 Task: Look for space in Jalesar, India from 1st June, 2023 to 4th June, 2023 for 1 adult in price range Rs.6000 to Rs.16000. Place can be private room with 1  bedroom having 1 bed and 1 bathroom. Property type can be house, flat, guest house. Amenities needed are: wifi. Booking option can be shelf check-in. Required host language is English.
Action: Mouse moved to (408, 105)
Screenshot: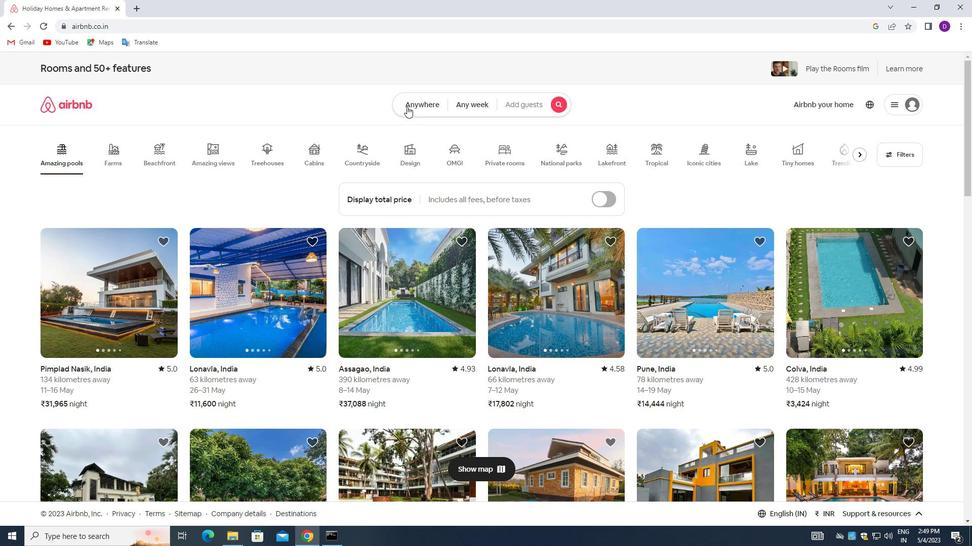 
Action: Mouse pressed left at (408, 105)
Screenshot: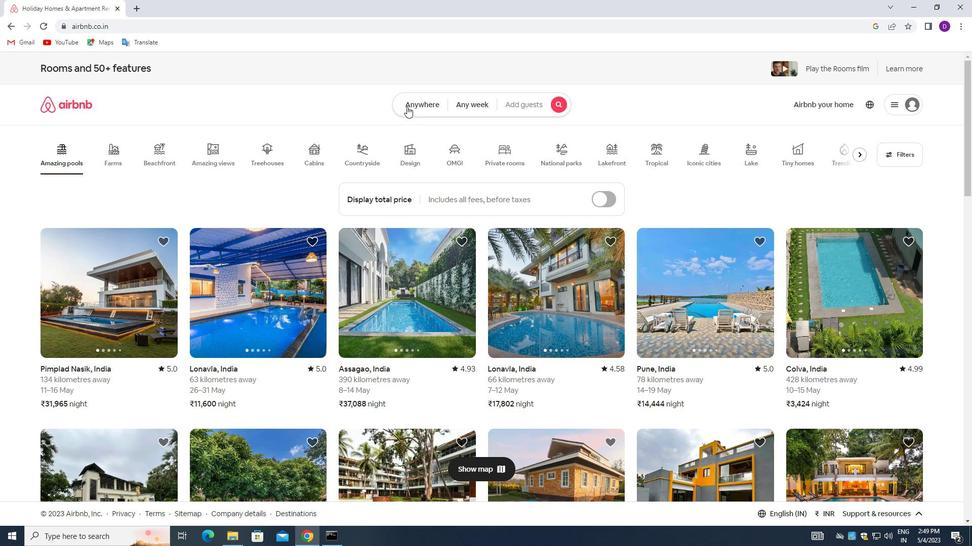 
Action: Mouse moved to (360, 147)
Screenshot: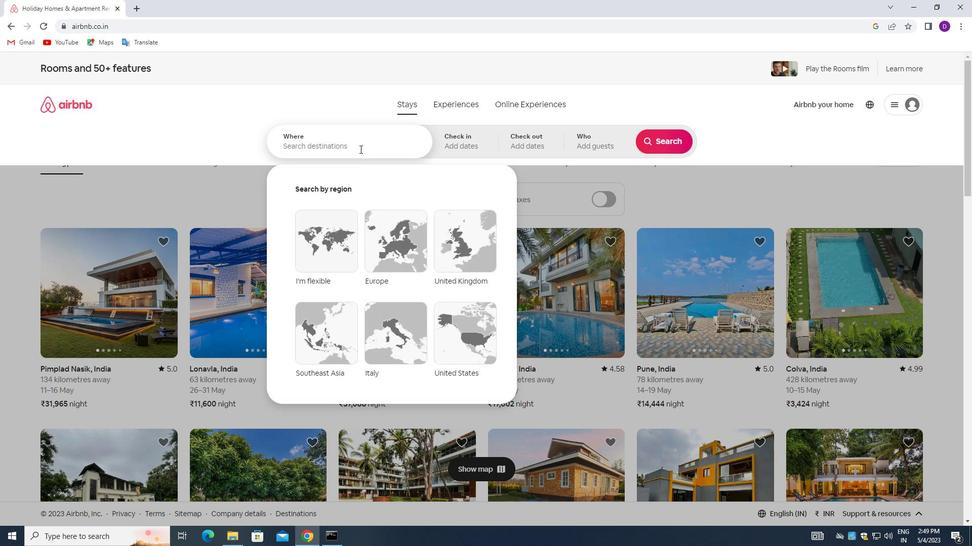 
Action: Mouse pressed left at (360, 147)
Screenshot: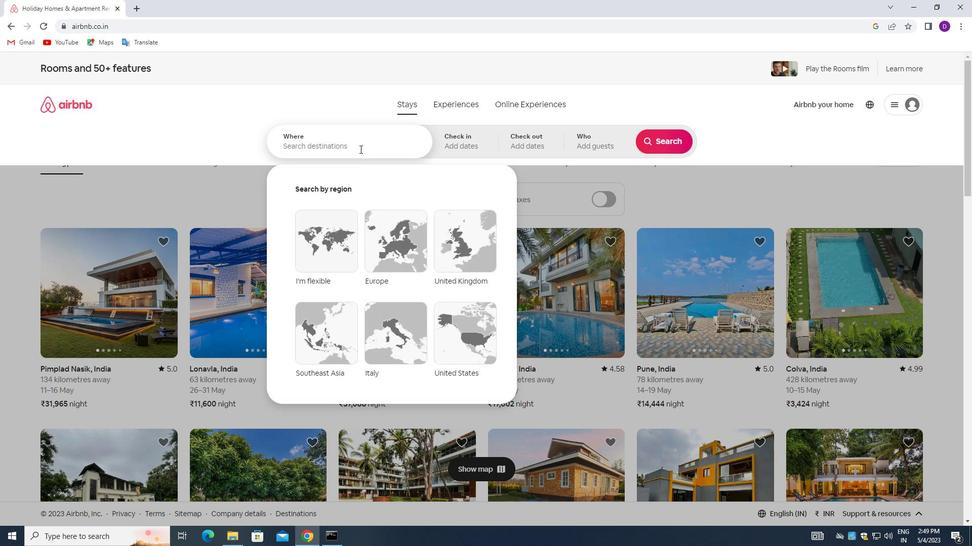 
Action: Mouse moved to (209, 142)
Screenshot: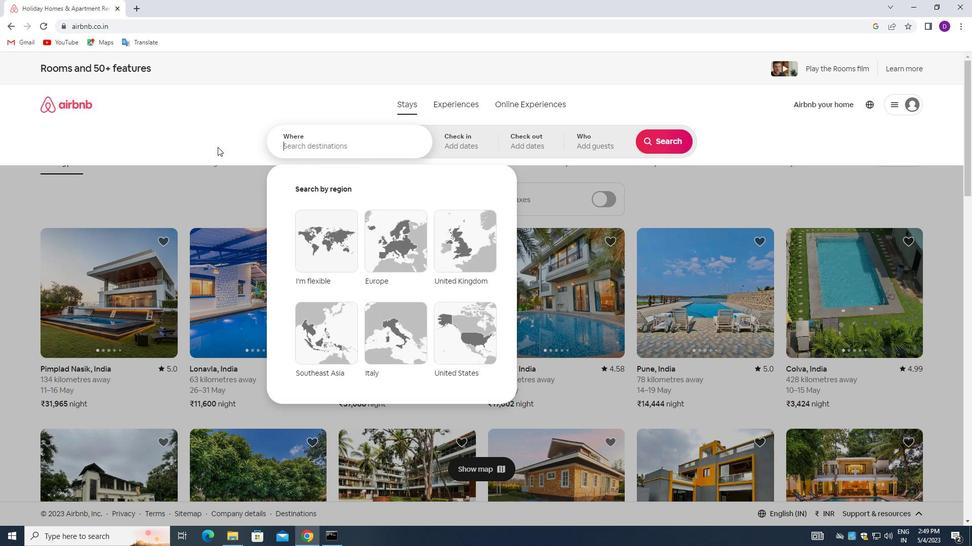 
Action: Key pressed <Key.shift>JALESAR,<Key.space><Key.shift>INDIA<Key.enter>
Screenshot: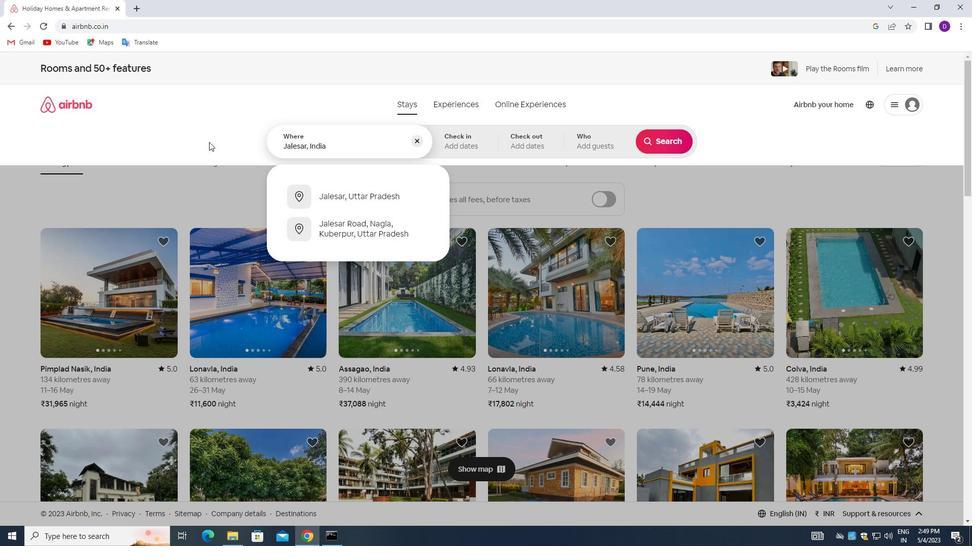 
Action: Mouse moved to (600, 268)
Screenshot: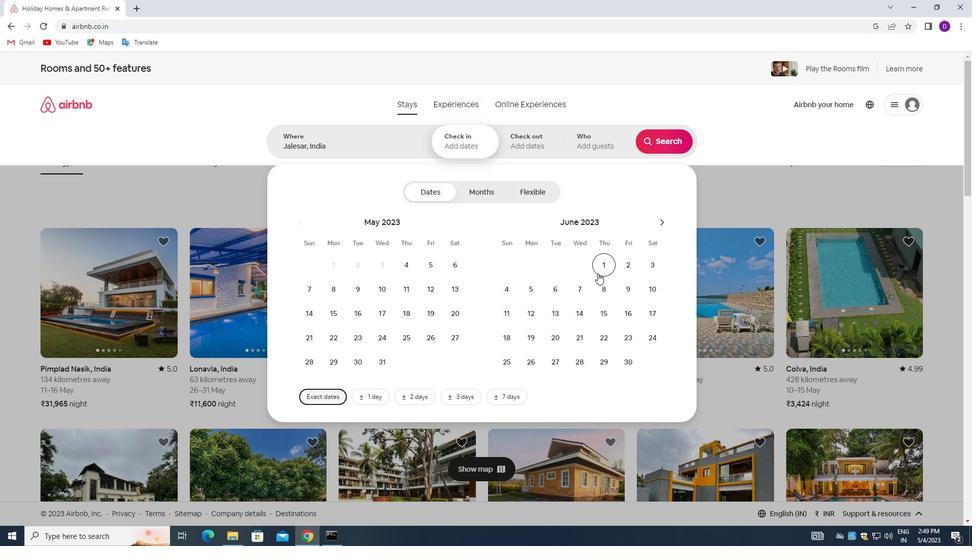 
Action: Mouse pressed left at (600, 268)
Screenshot: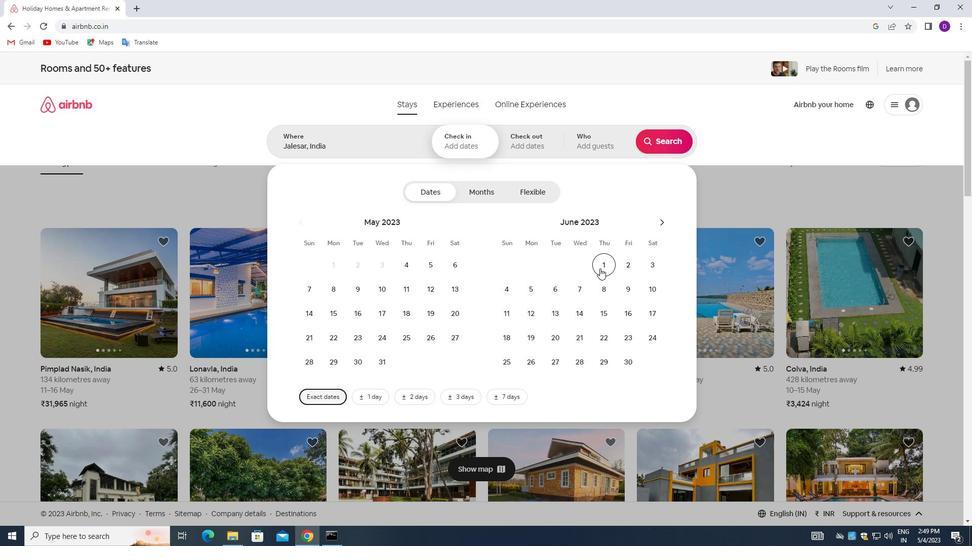 
Action: Mouse moved to (512, 287)
Screenshot: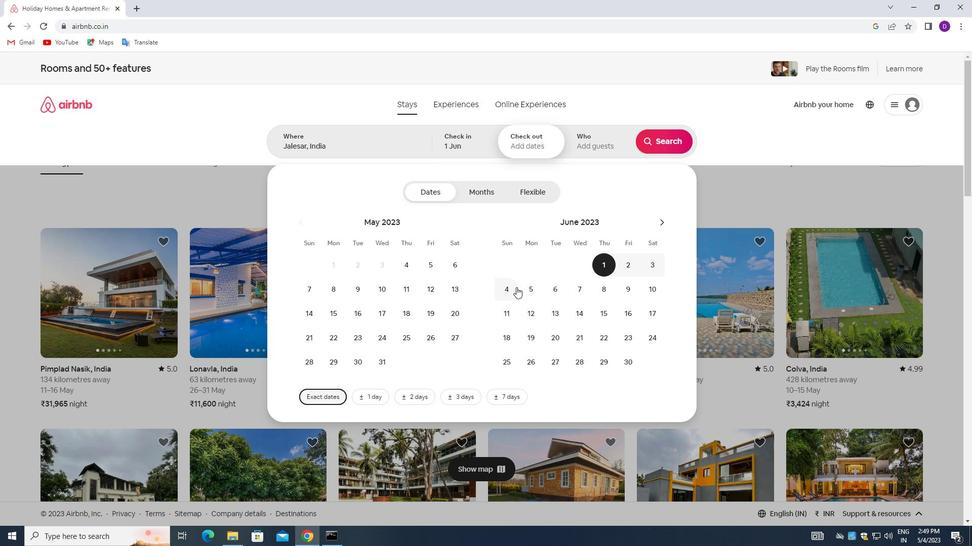 
Action: Mouse pressed left at (512, 287)
Screenshot: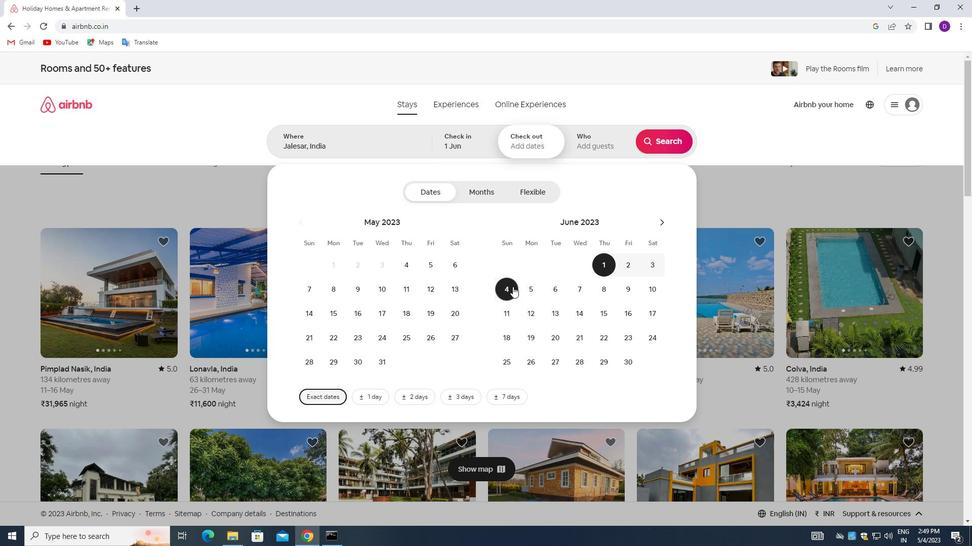 
Action: Mouse moved to (587, 136)
Screenshot: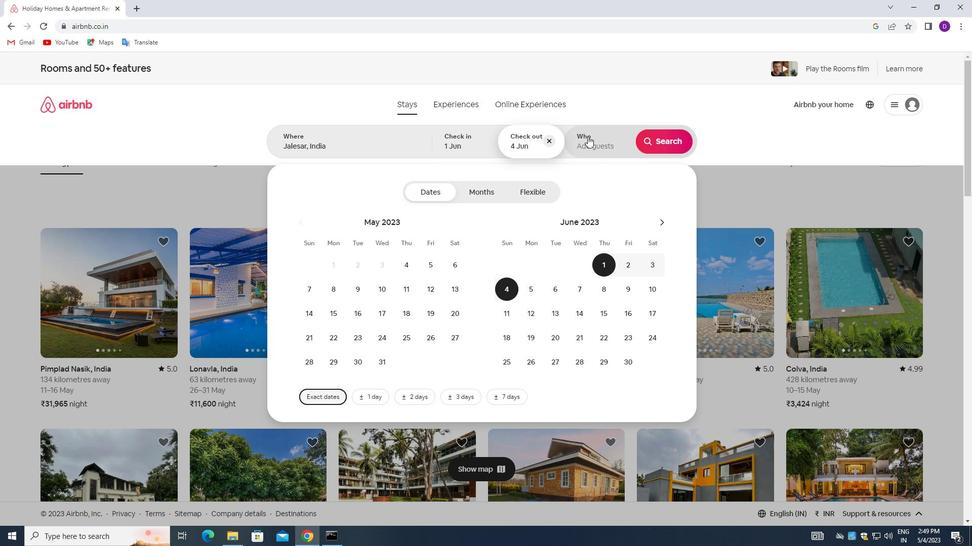 
Action: Mouse pressed left at (587, 136)
Screenshot: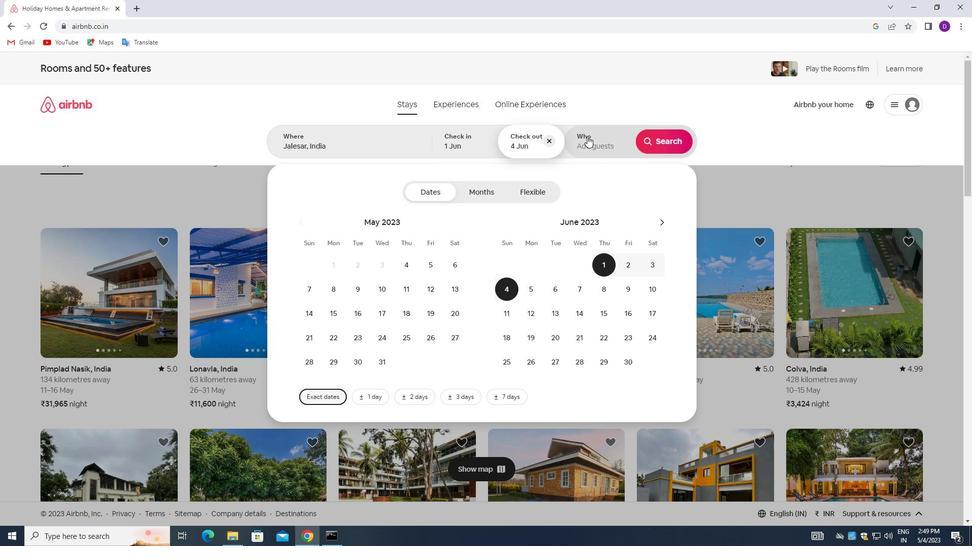 
Action: Mouse moved to (662, 191)
Screenshot: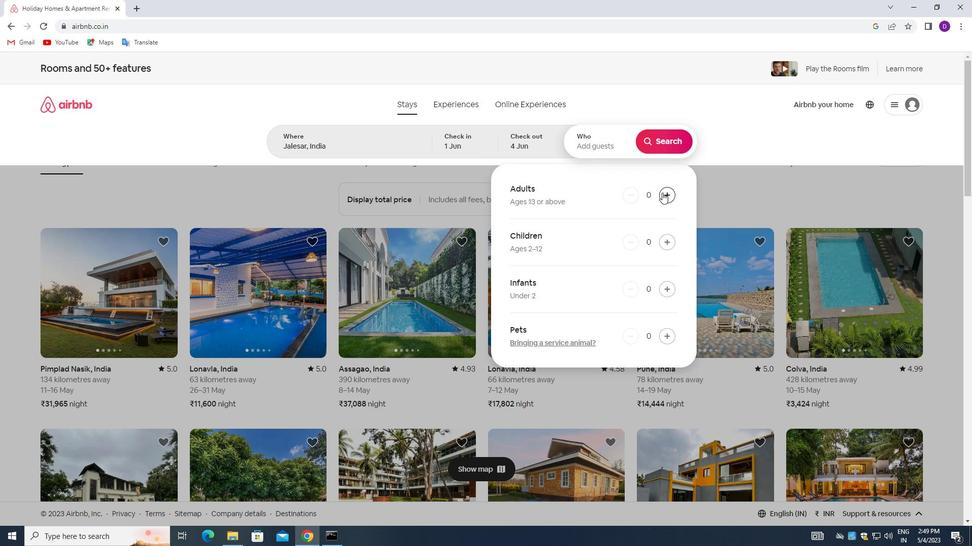 
Action: Mouse pressed left at (662, 191)
Screenshot: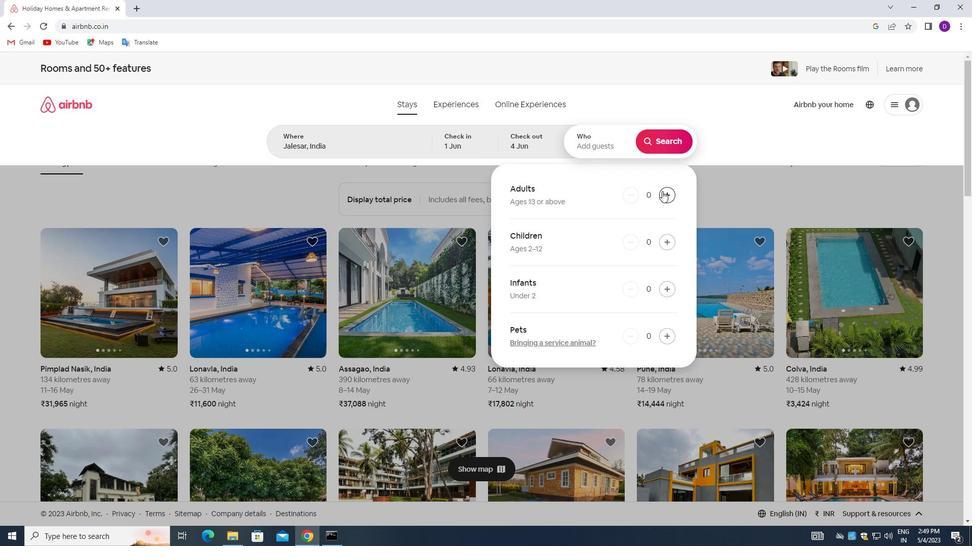 
Action: Mouse moved to (664, 146)
Screenshot: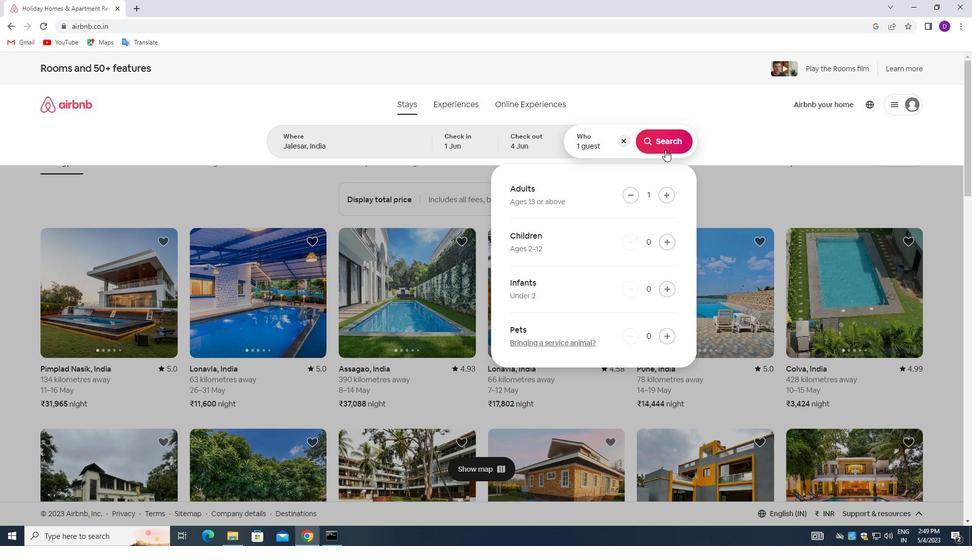 
Action: Mouse pressed left at (664, 146)
Screenshot: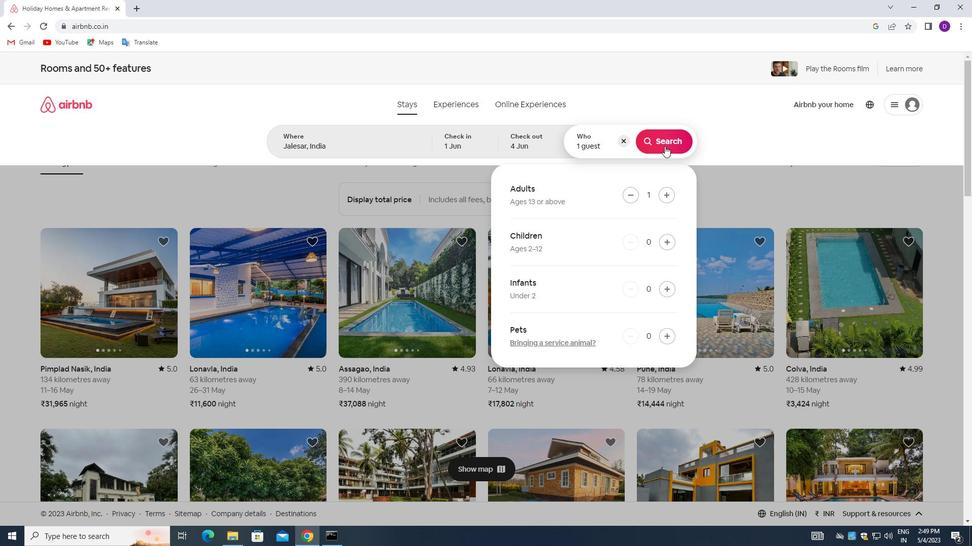 
Action: Mouse moved to (910, 109)
Screenshot: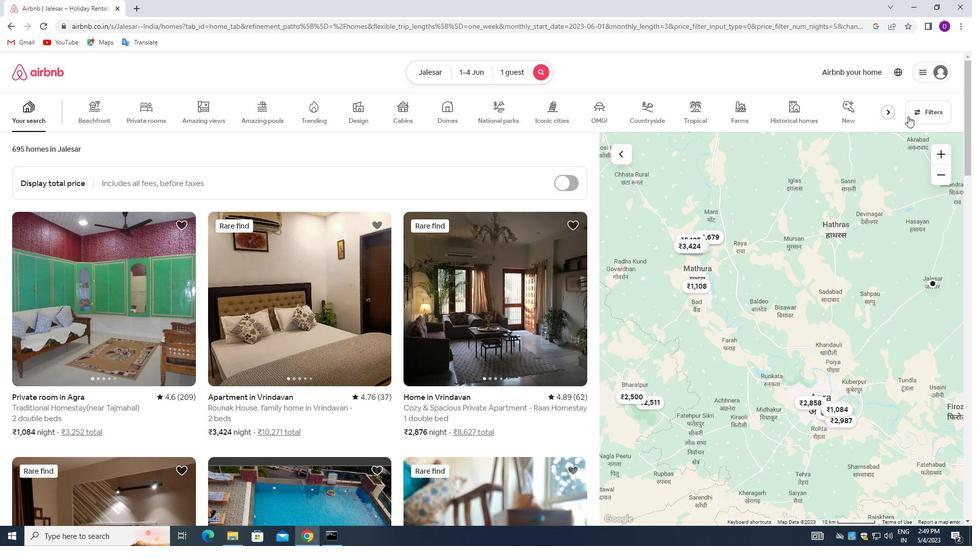 
Action: Mouse pressed left at (910, 109)
Screenshot: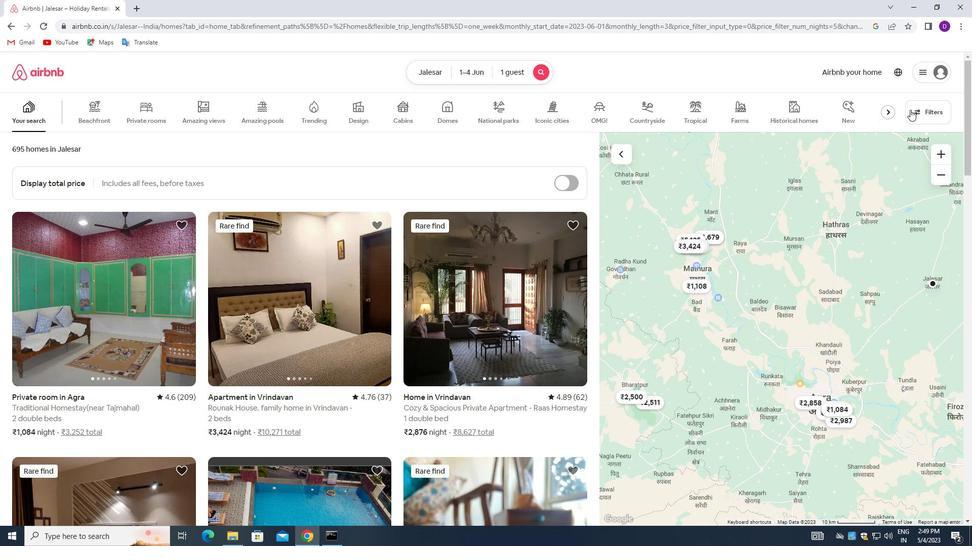 
Action: Mouse moved to (354, 241)
Screenshot: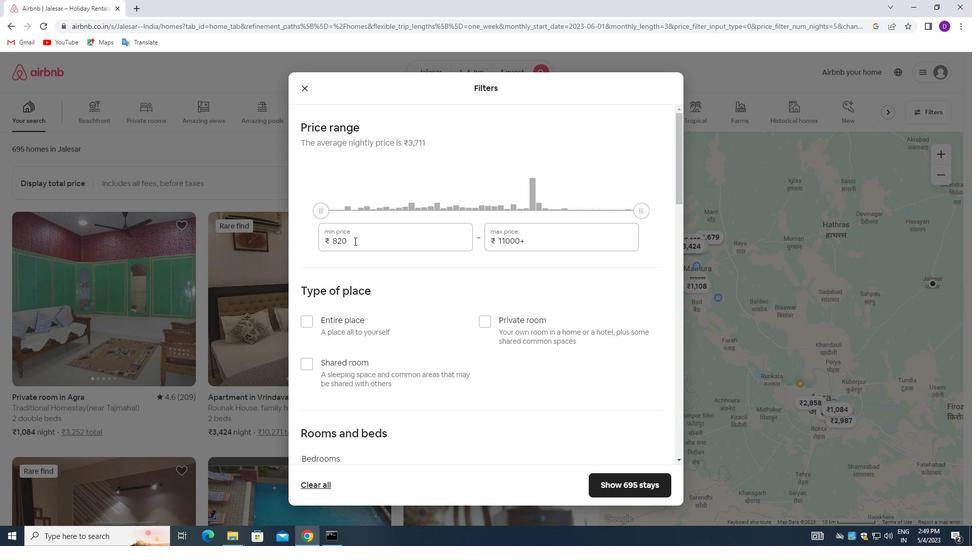 
Action: Mouse pressed left at (354, 241)
Screenshot: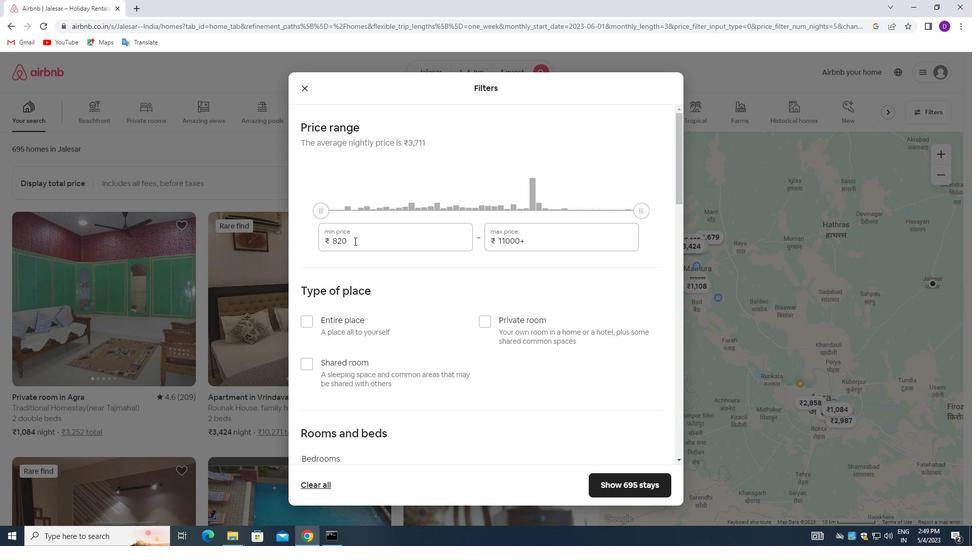 
Action: Mouse pressed left at (354, 241)
Screenshot: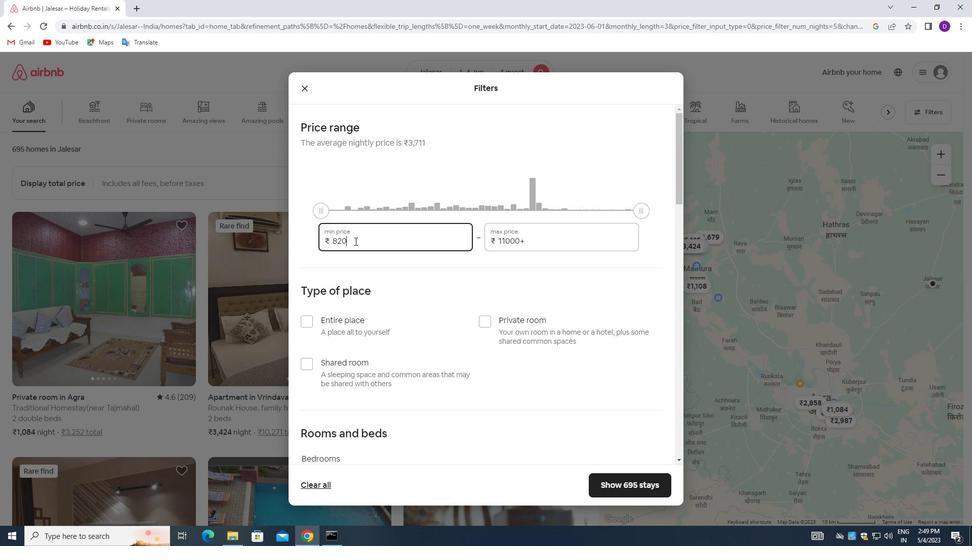 
Action: Key pressed 6000<Key.tab>16000
Screenshot: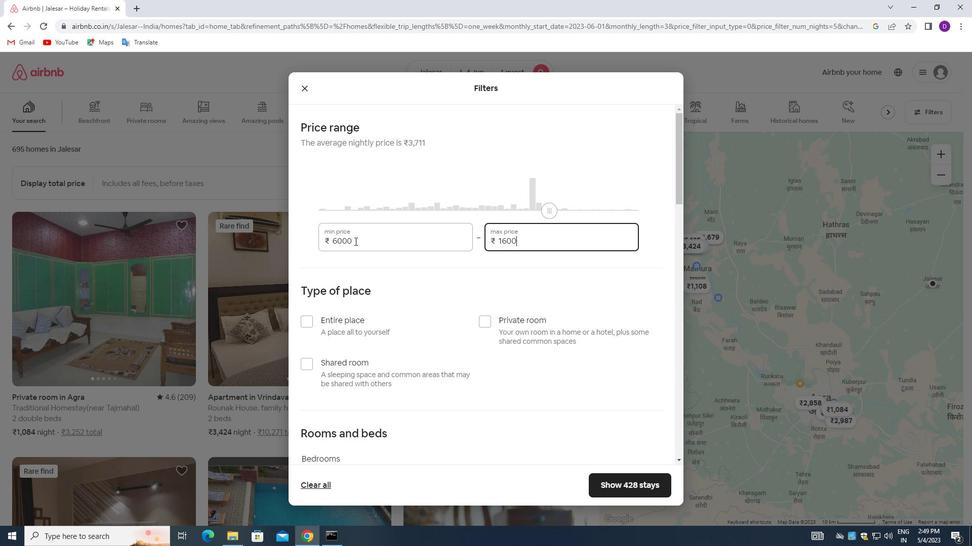 
Action: Mouse moved to (487, 323)
Screenshot: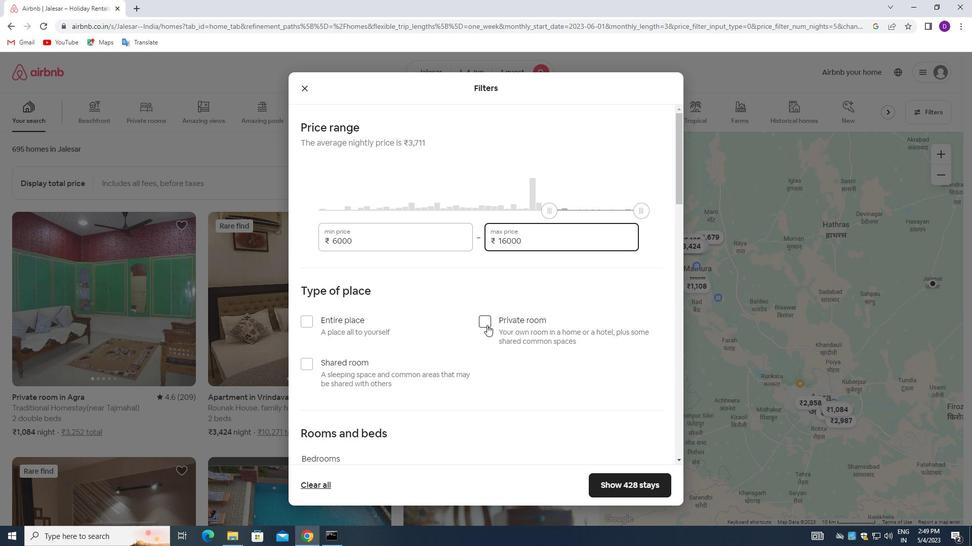 
Action: Mouse pressed left at (487, 323)
Screenshot: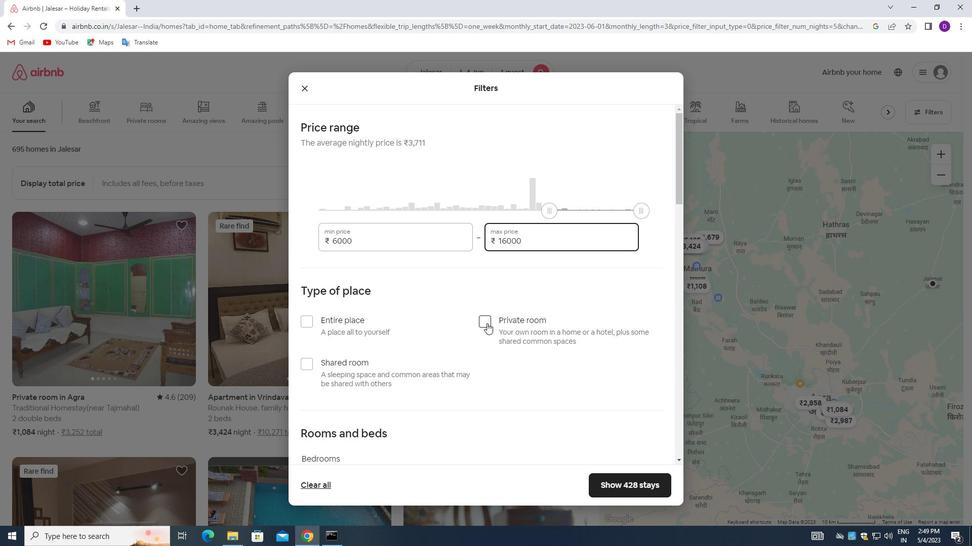 
Action: Mouse moved to (488, 333)
Screenshot: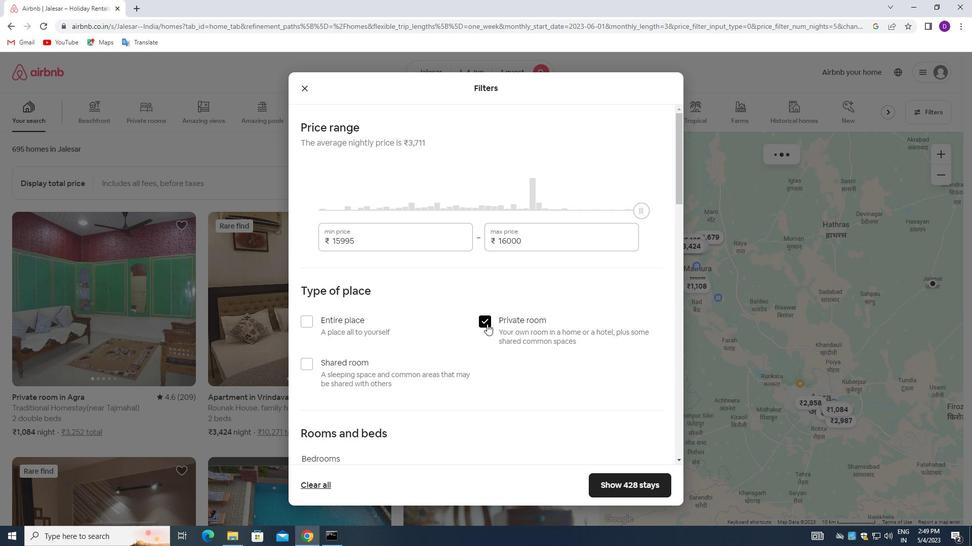 
Action: Mouse scrolled (488, 333) with delta (0, 0)
Screenshot: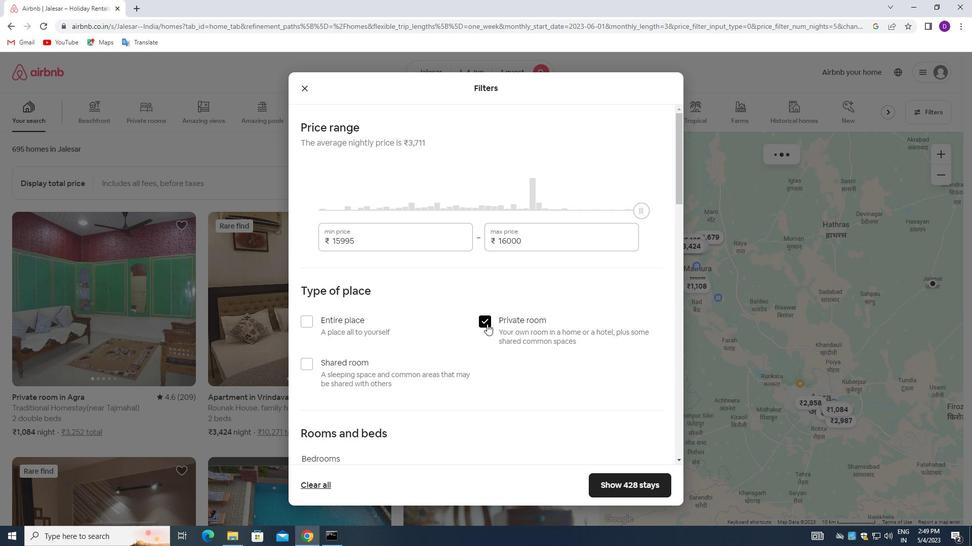 
Action: Mouse moved to (488, 335)
Screenshot: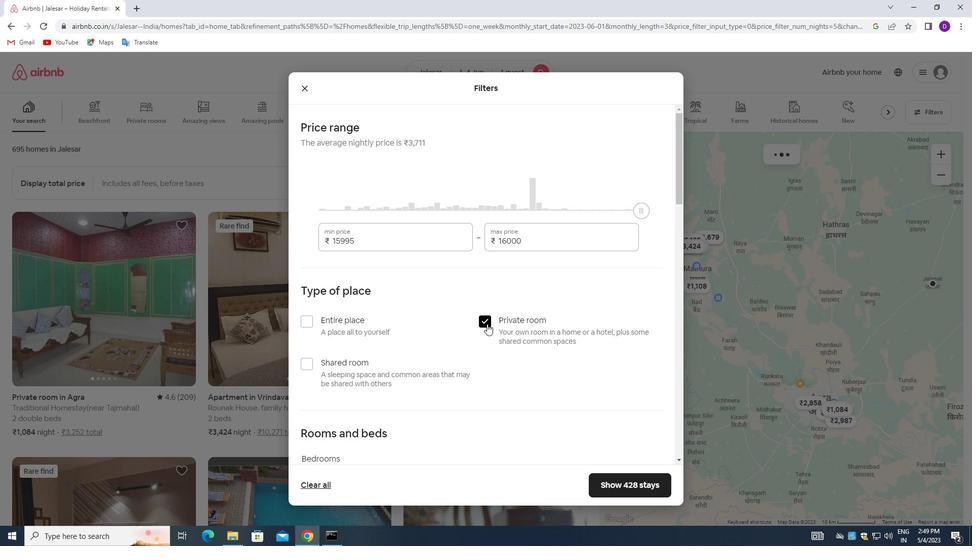 
Action: Mouse scrolled (488, 335) with delta (0, 0)
Screenshot: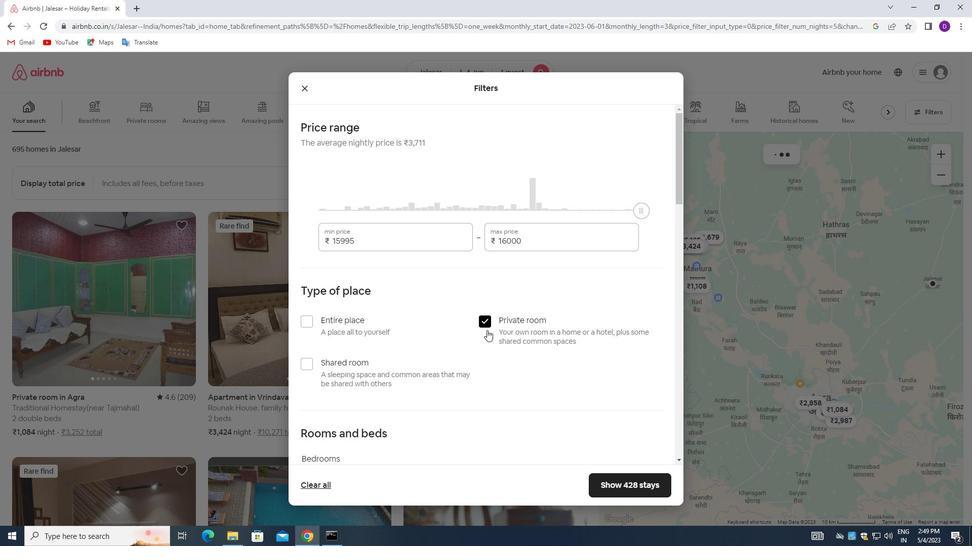 
Action: Mouse moved to (488, 336)
Screenshot: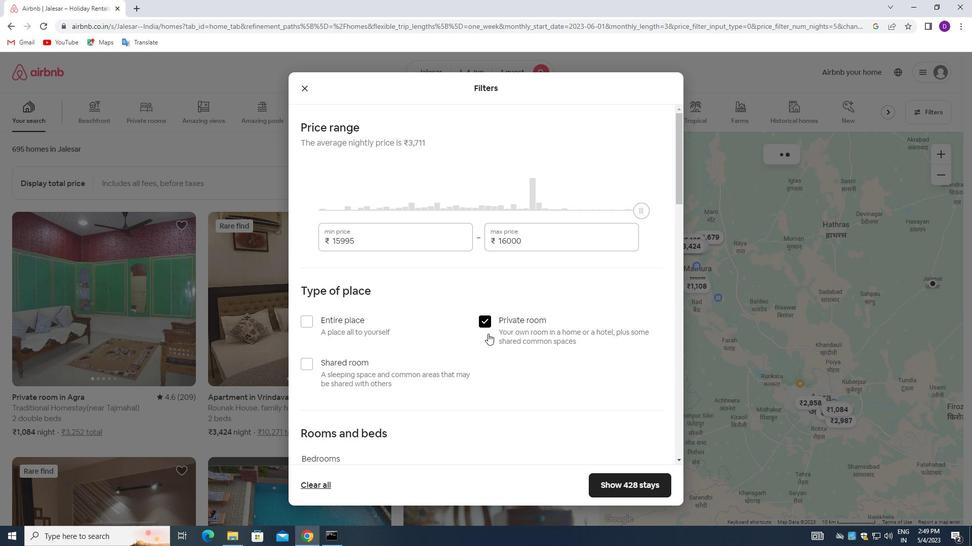 
Action: Mouse scrolled (488, 336) with delta (0, 0)
Screenshot: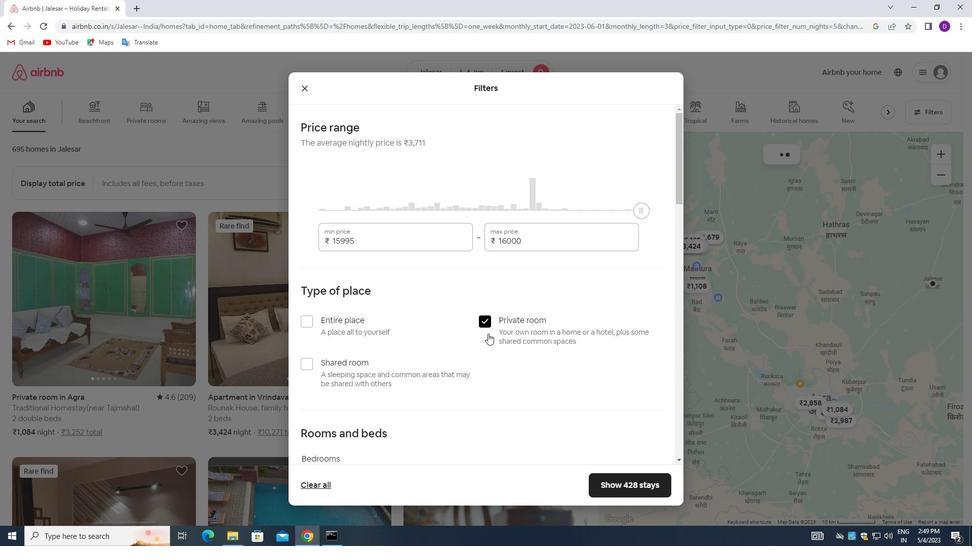 
Action: Mouse moved to (488, 337)
Screenshot: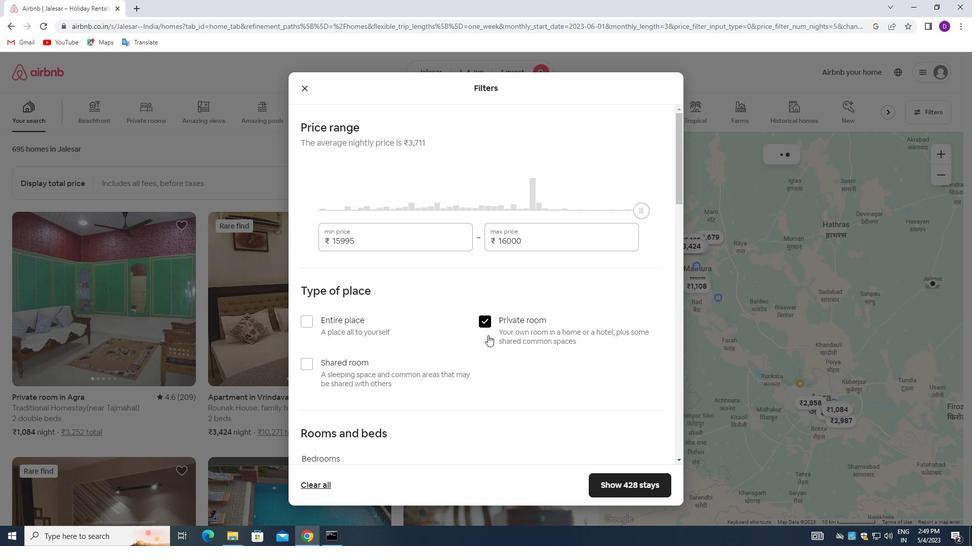 
Action: Mouse scrolled (488, 336) with delta (0, 0)
Screenshot: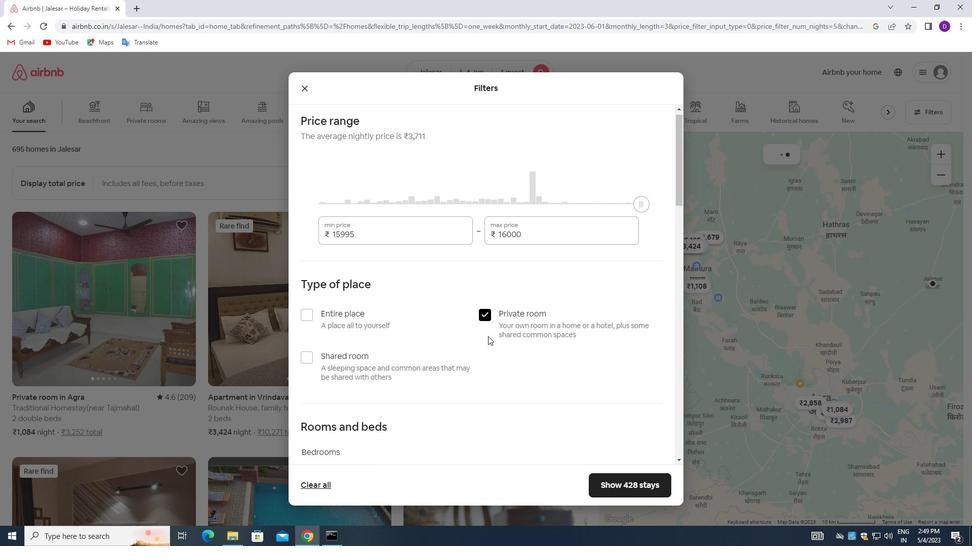 
Action: Mouse moved to (488, 337)
Screenshot: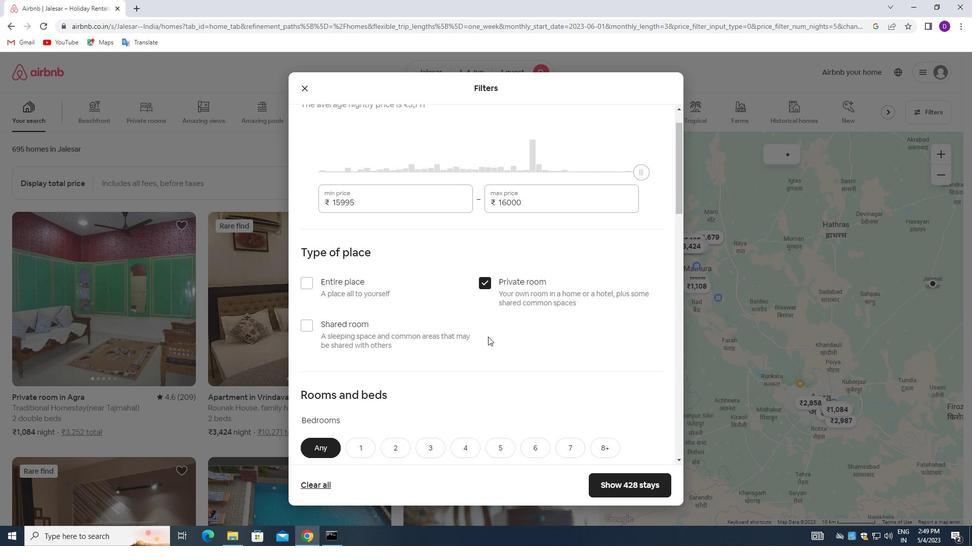
Action: Mouse scrolled (488, 336) with delta (0, 0)
Screenshot: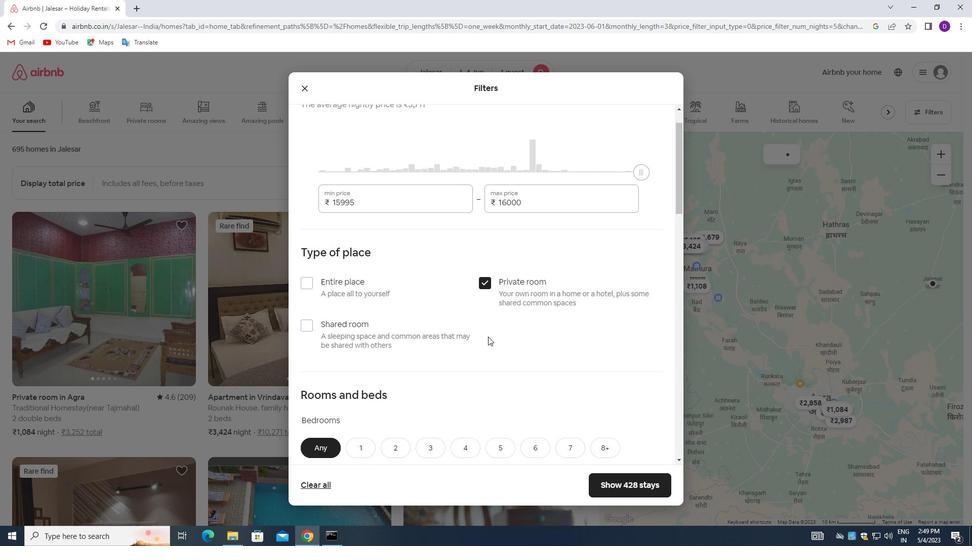 
Action: Mouse moved to (364, 239)
Screenshot: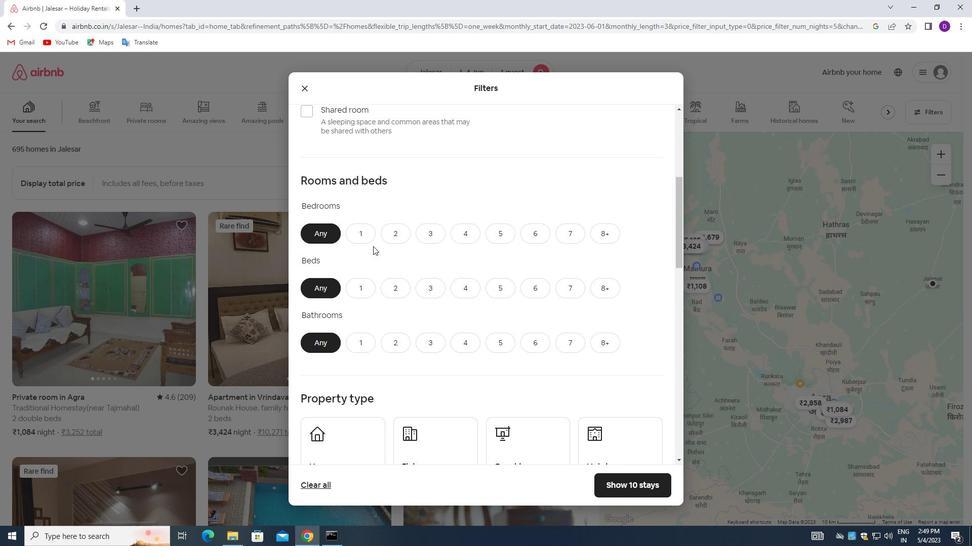 
Action: Mouse pressed left at (364, 239)
Screenshot: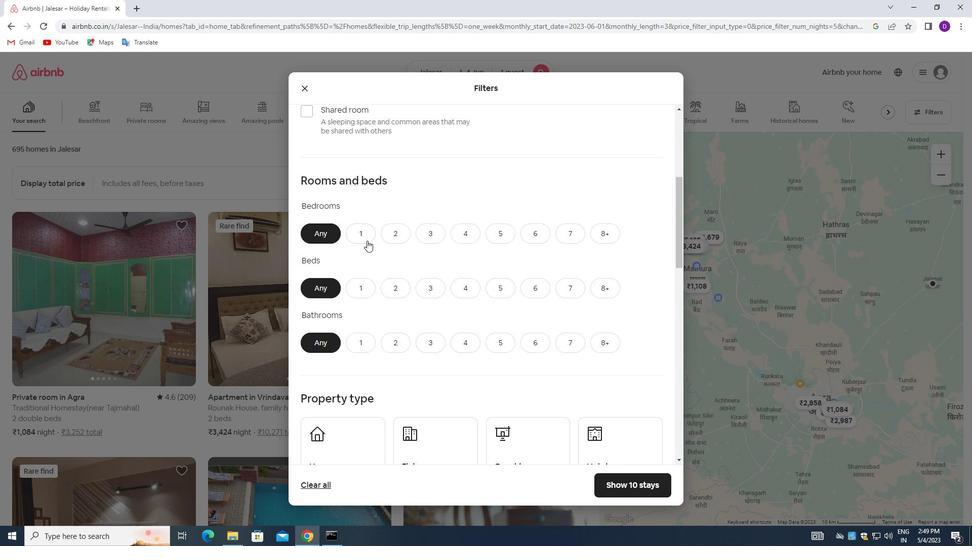 
Action: Mouse moved to (368, 281)
Screenshot: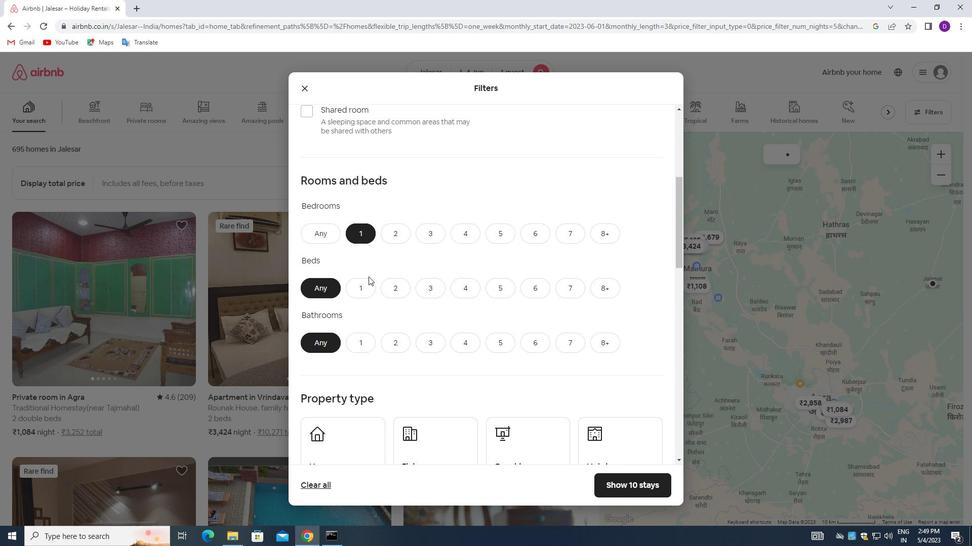 
Action: Mouse pressed left at (368, 281)
Screenshot: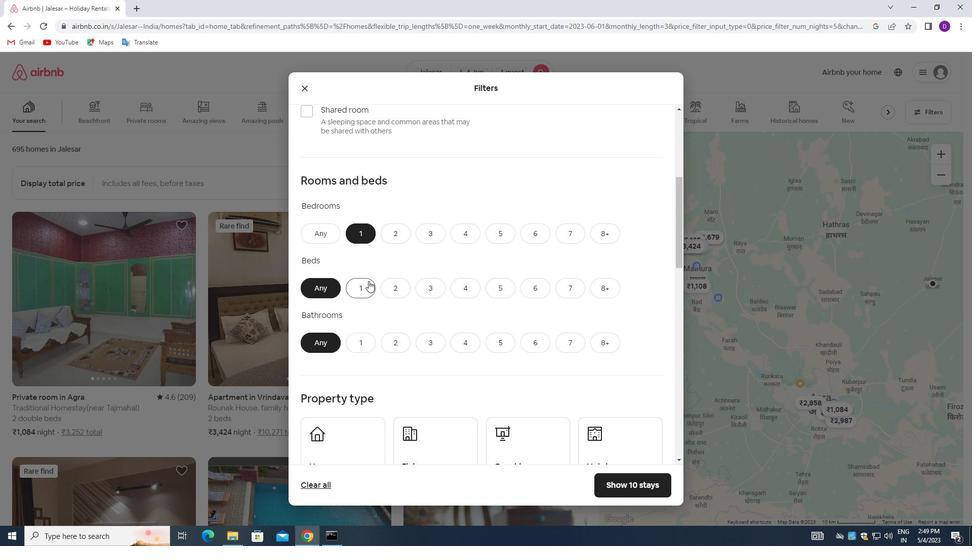 
Action: Mouse moved to (360, 344)
Screenshot: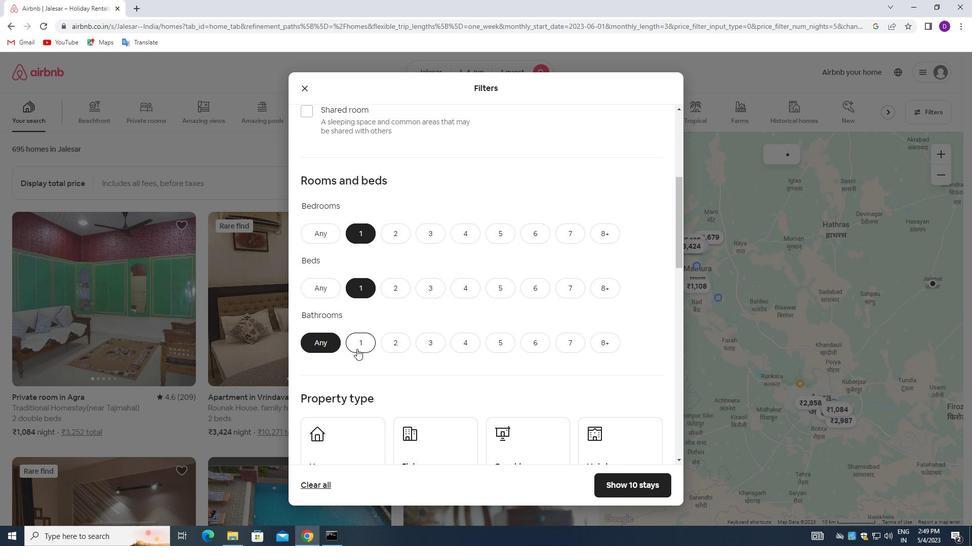 
Action: Mouse pressed left at (360, 344)
Screenshot: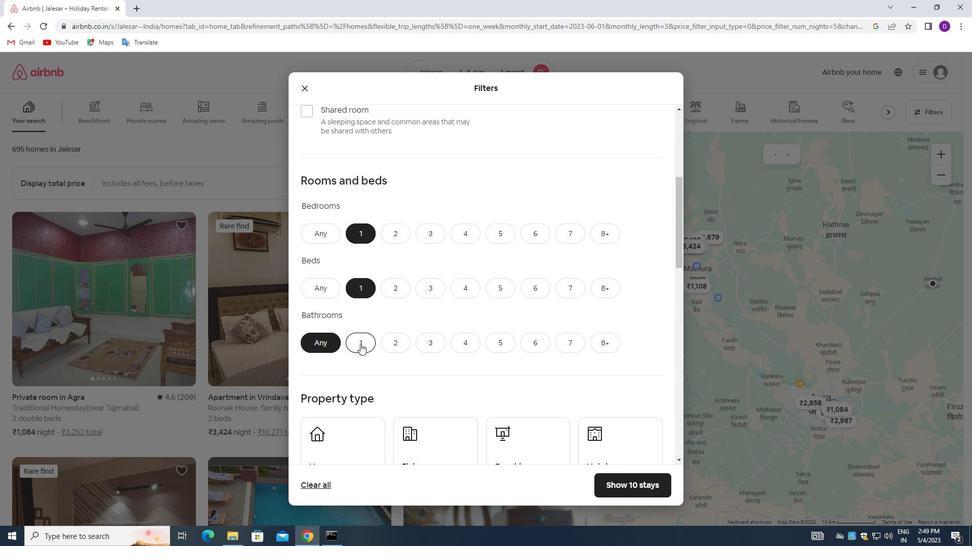 
Action: Mouse moved to (414, 340)
Screenshot: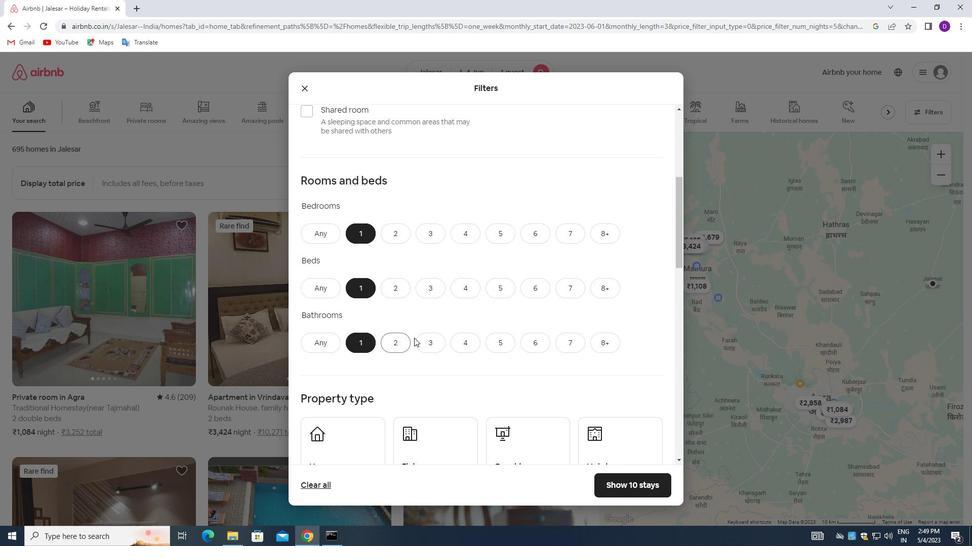 
Action: Mouse scrolled (414, 340) with delta (0, 0)
Screenshot: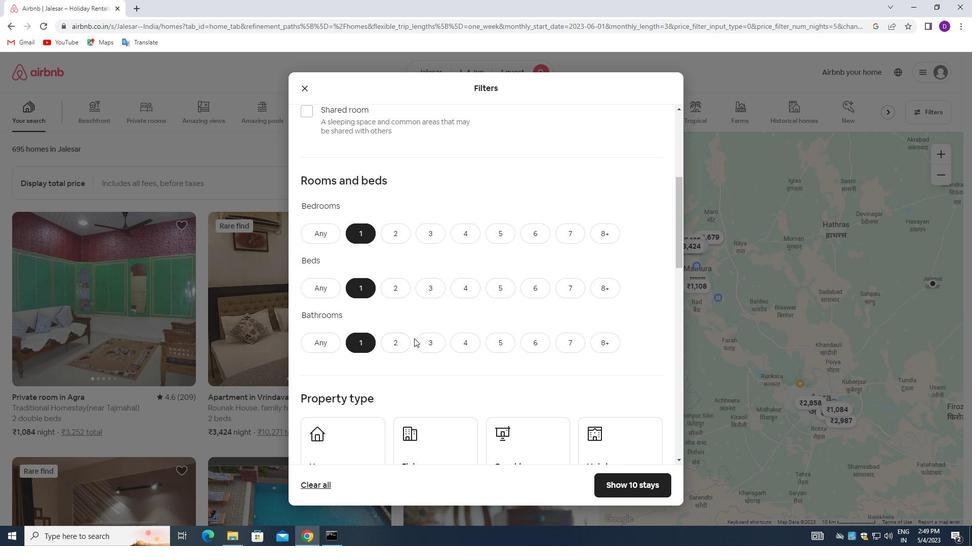 
Action: Mouse moved to (413, 341)
Screenshot: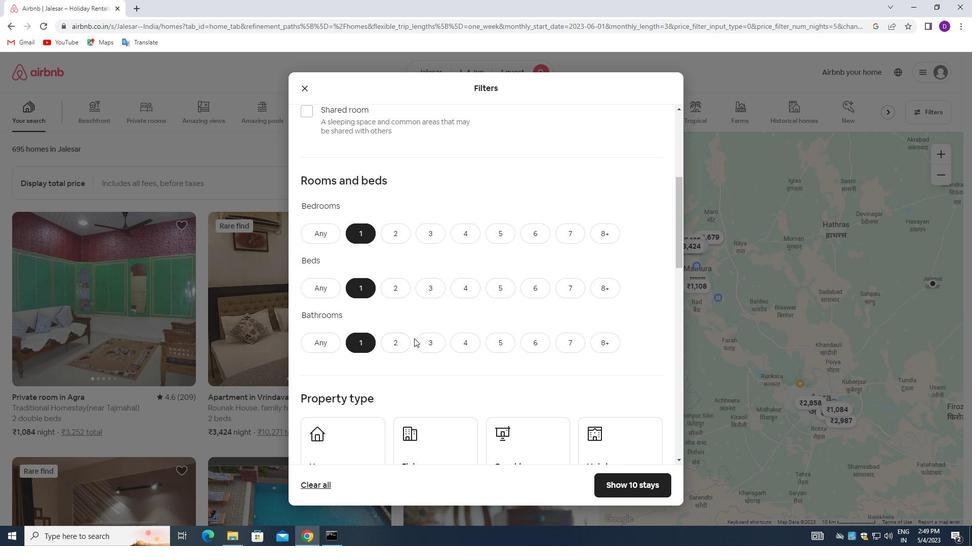 
Action: Mouse scrolled (413, 340) with delta (0, 0)
Screenshot: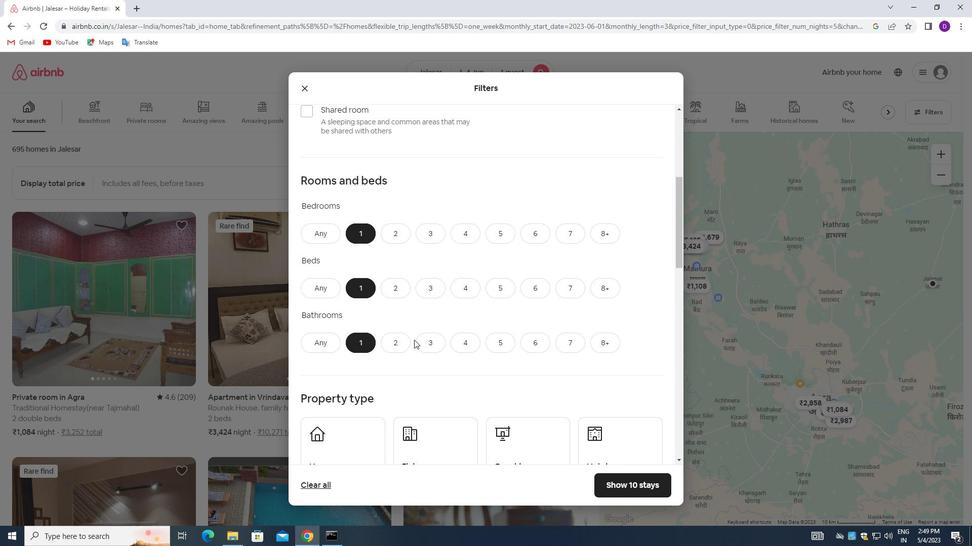 
Action: Mouse moved to (413, 341)
Screenshot: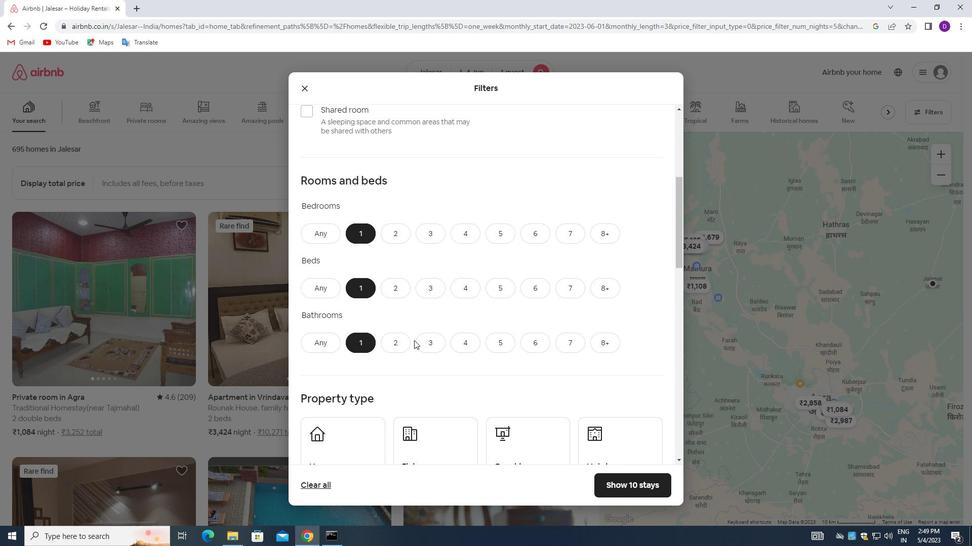 
Action: Mouse scrolled (413, 340) with delta (0, 0)
Screenshot: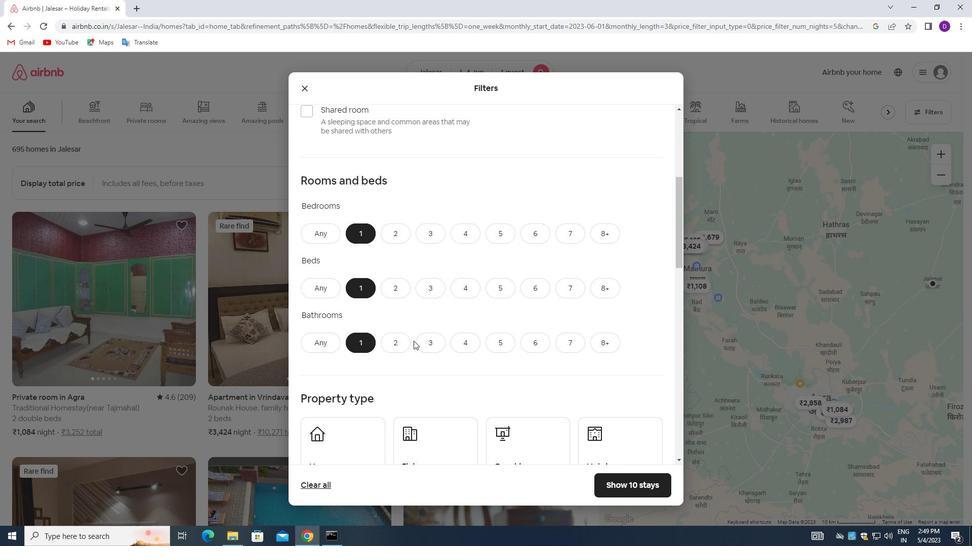 
Action: Mouse moved to (355, 297)
Screenshot: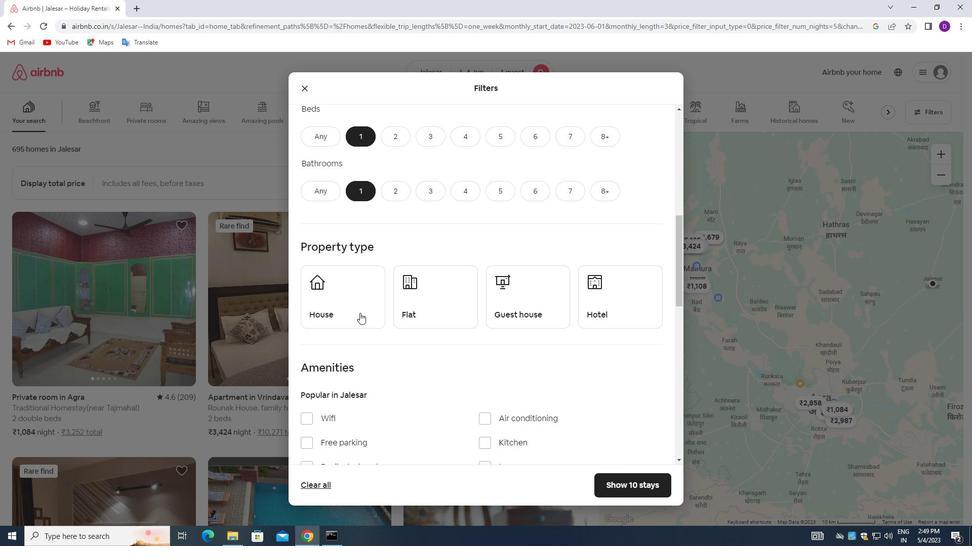 
Action: Mouse pressed left at (355, 297)
Screenshot: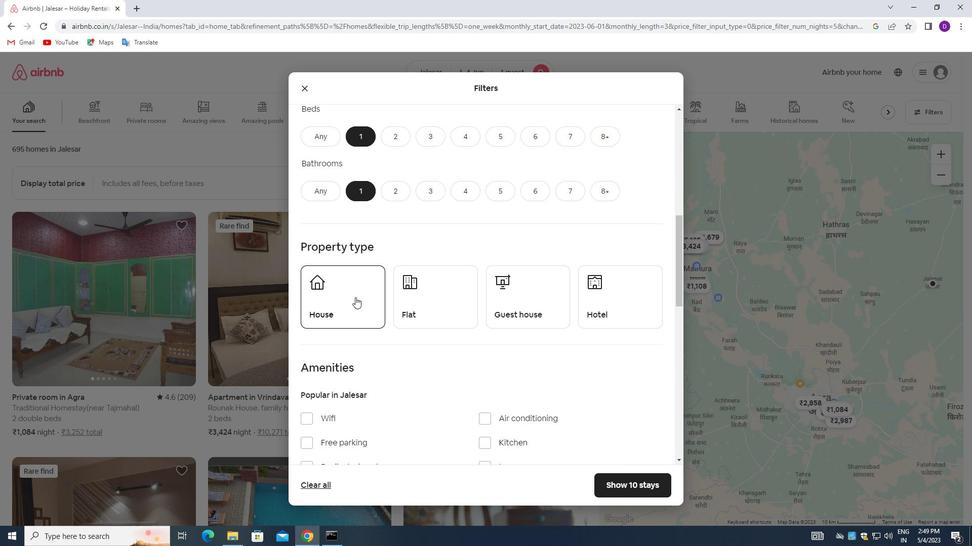 
Action: Mouse moved to (428, 300)
Screenshot: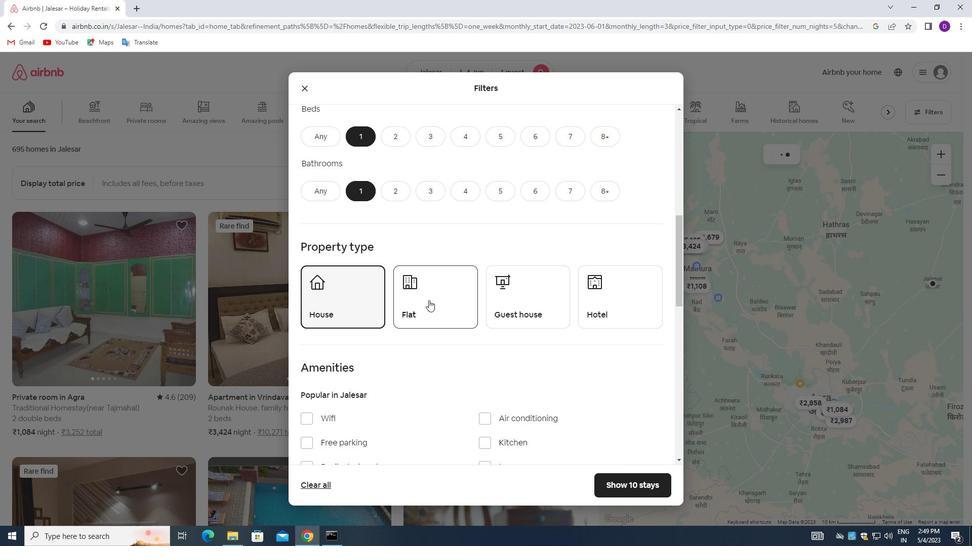 
Action: Mouse pressed left at (428, 300)
Screenshot: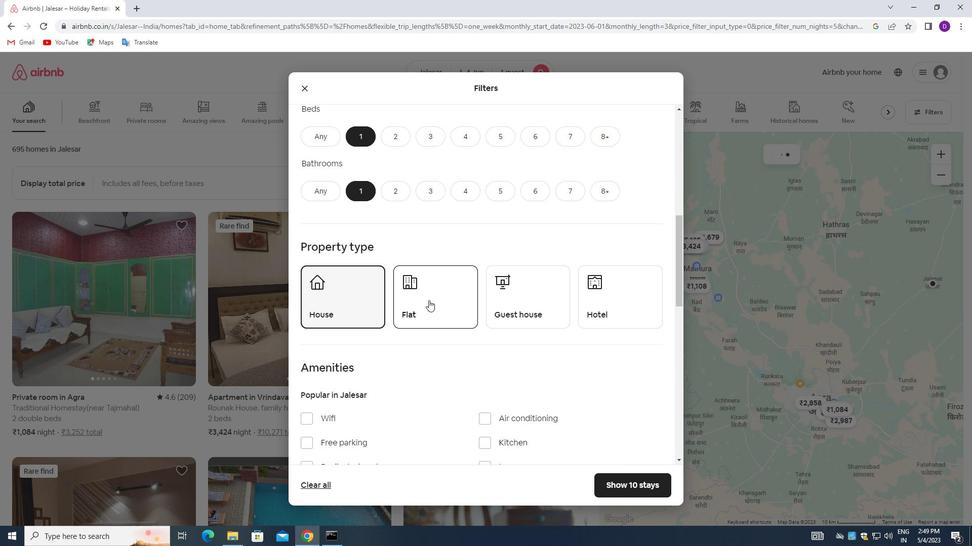 
Action: Mouse moved to (508, 298)
Screenshot: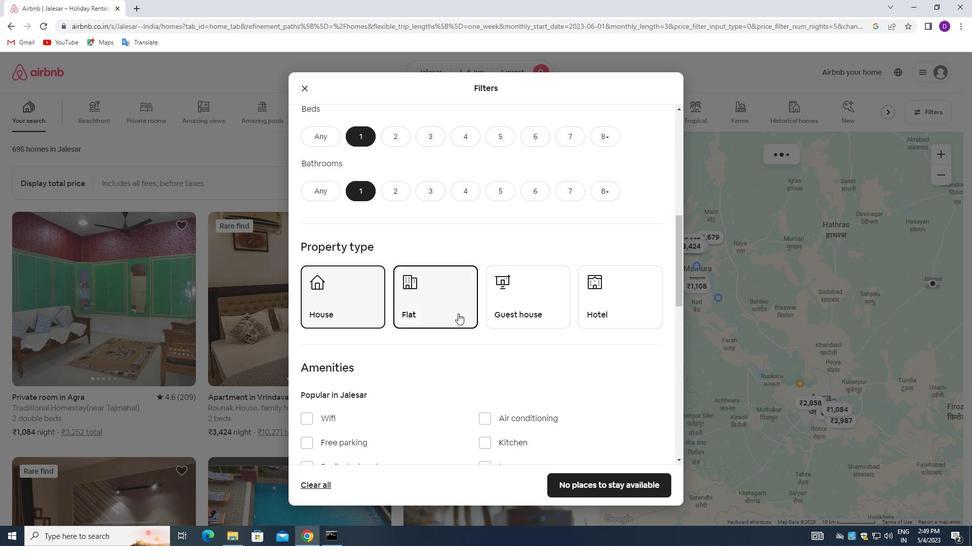 
Action: Mouse pressed left at (508, 298)
Screenshot: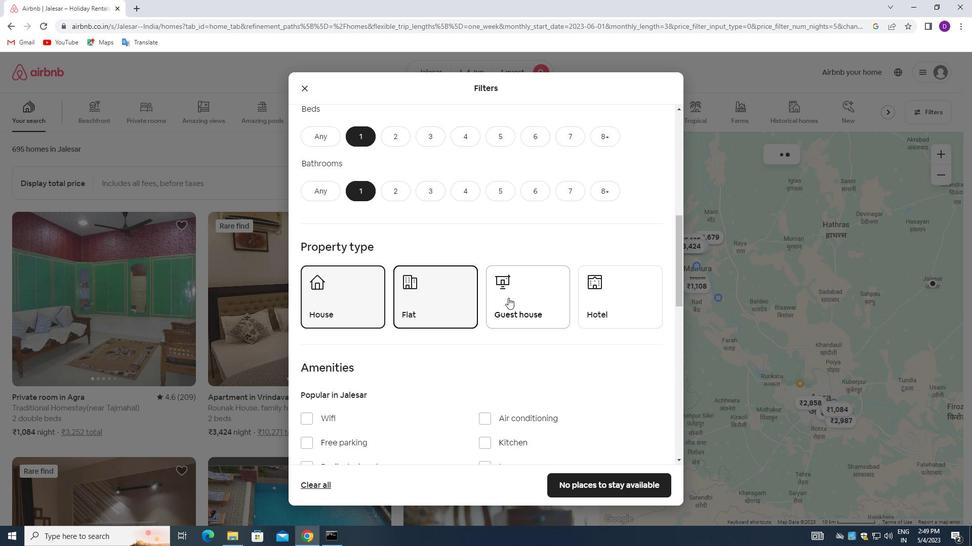 
Action: Mouse moved to (423, 321)
Screenshot: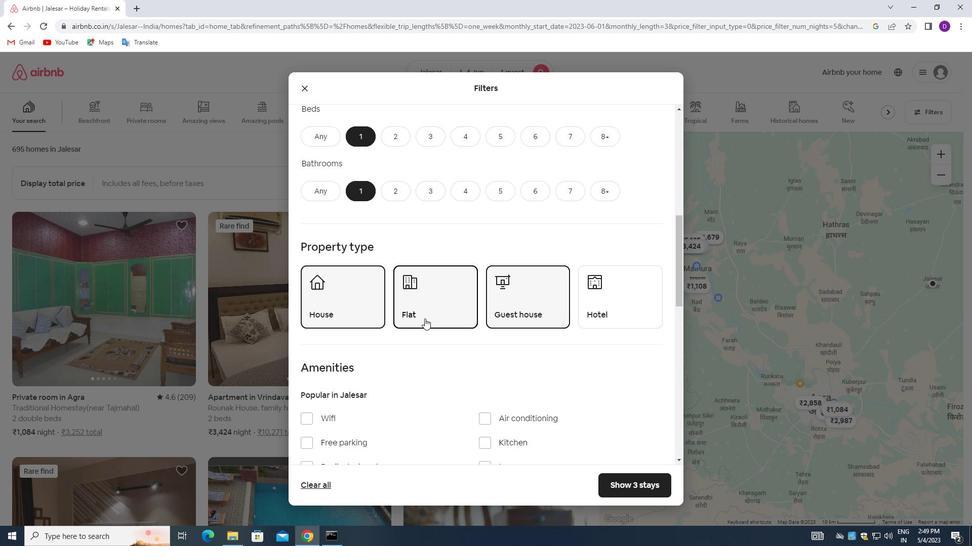 
Action: Mouse scrolled (423, 320) with delta (0, 0)
Screenshot: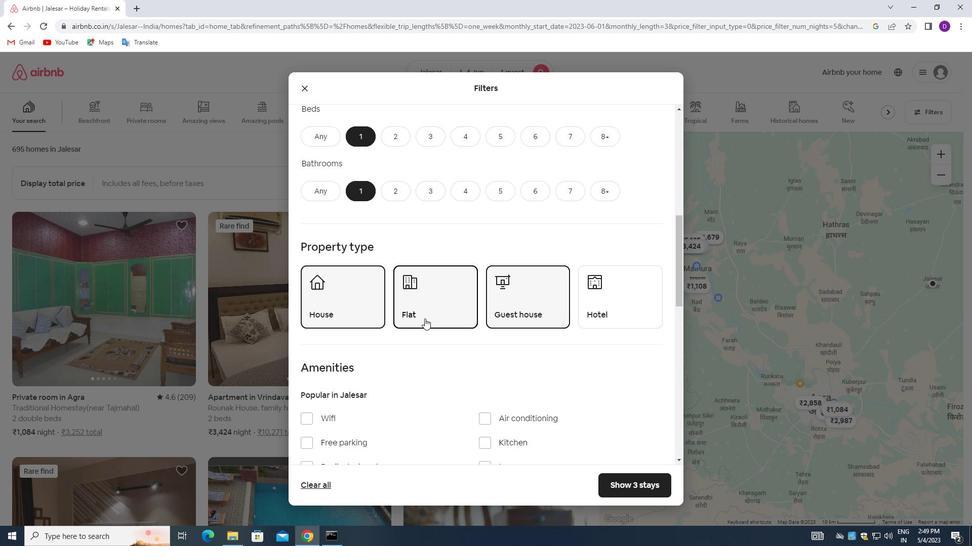 
Action: Mouse moved to (422, 322)
Screenshot: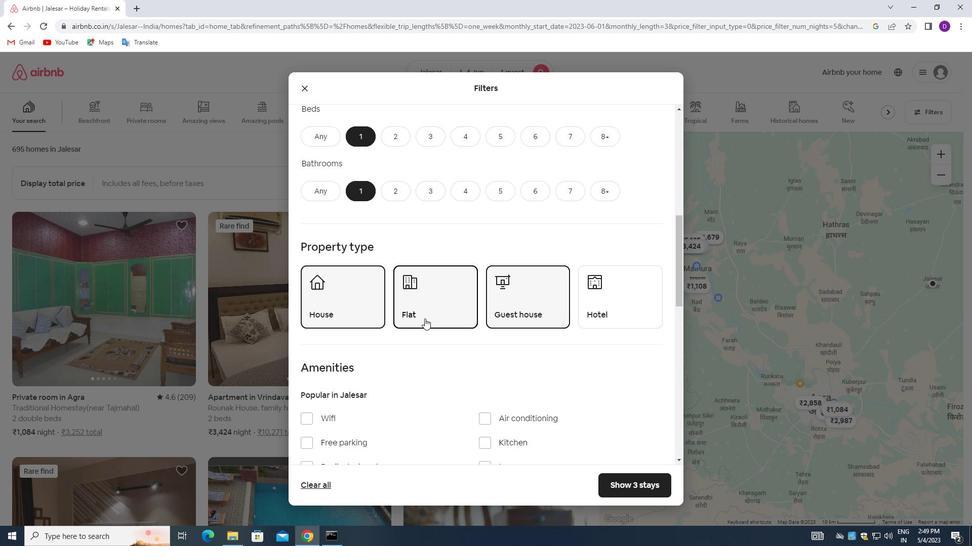 
Action: Mouse scrolled (422, 321) with delta (0, 0)
Screenshot: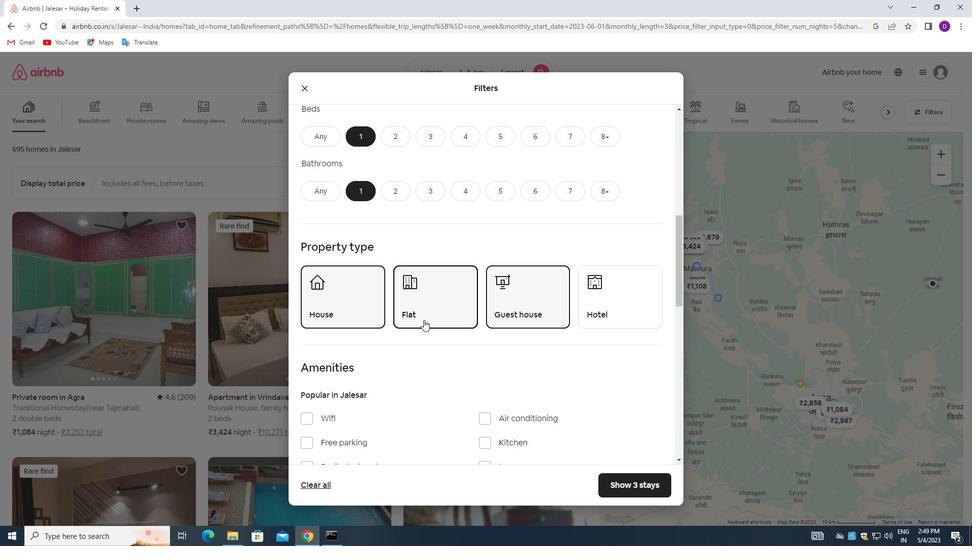 
Action: Mouse moved to (423, 325)
Screenshot: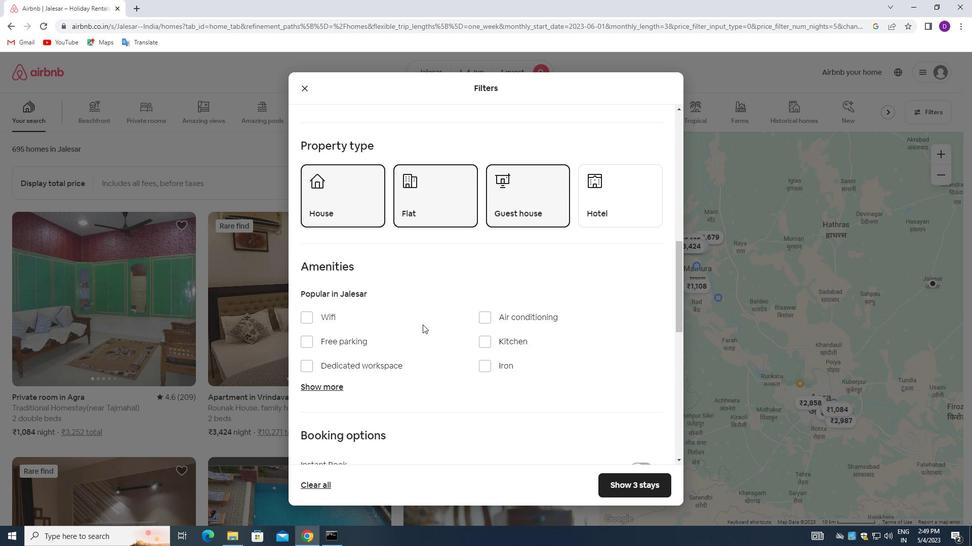 
Action: Mouse scrolled (423, 324) with delta (0, 0)
Screenshot: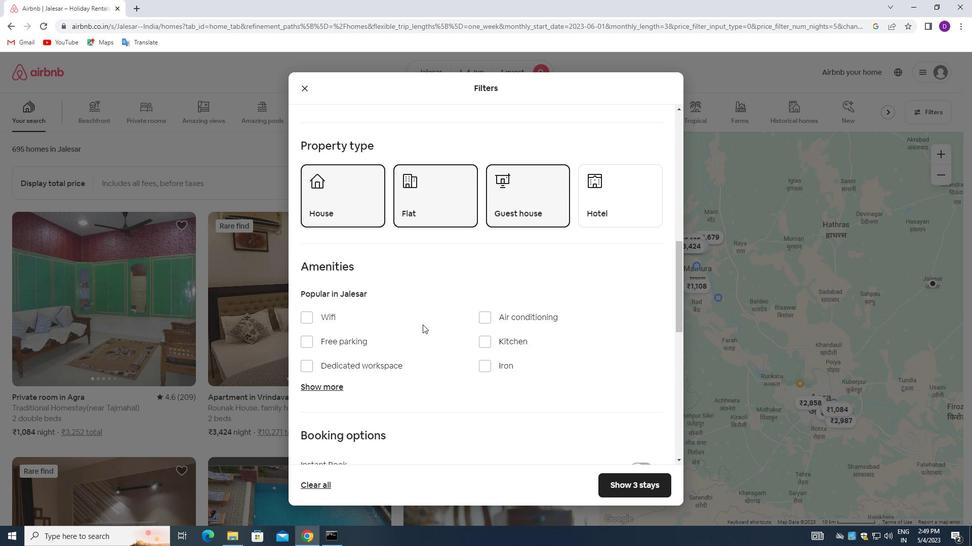 
Action: Mouse moved to (303, 269)
Screenshot: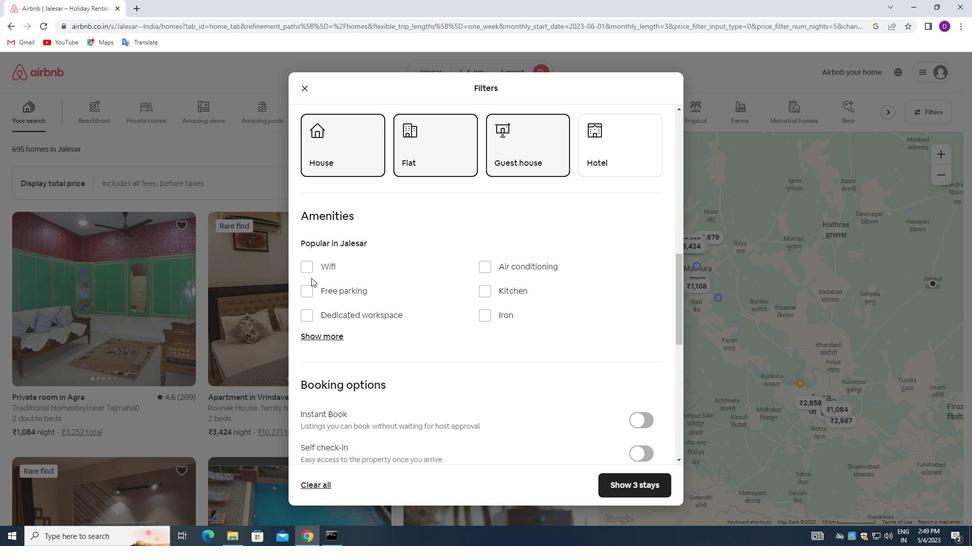 
Action: Mouse pressed left at (303, 269)
Screenshot: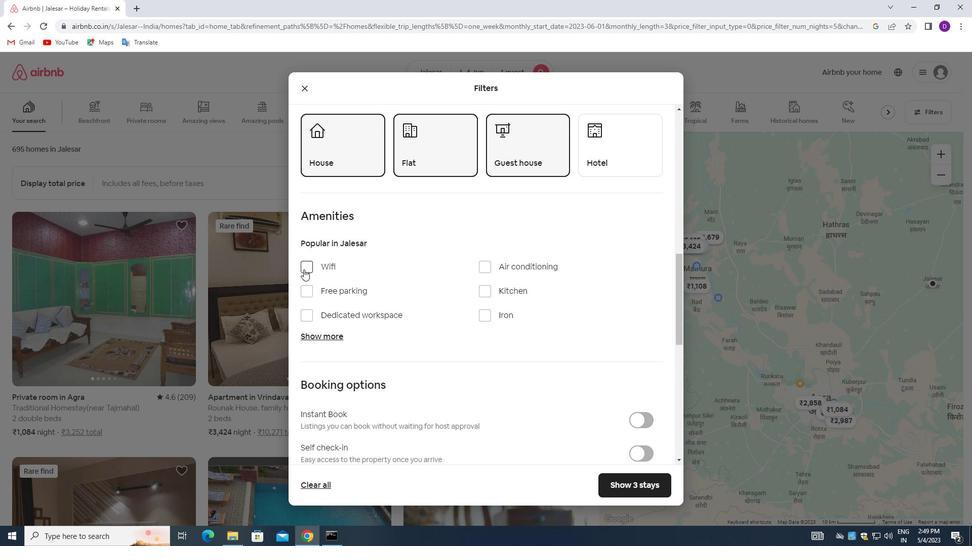 
Action: Mouse moved to (444, 357)
Screenshot: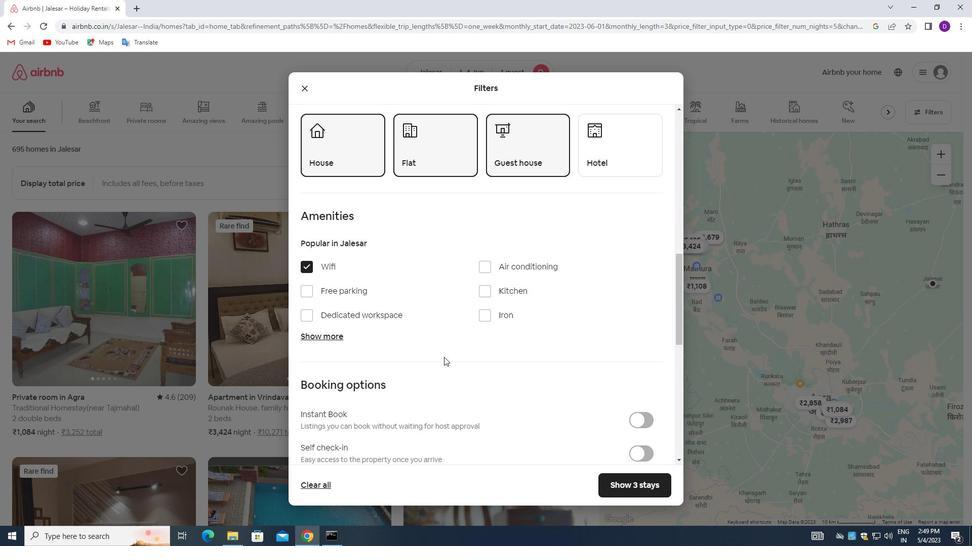
Action: Mouse scrolled (444, 356) with delta (0, 0)
Screenshot: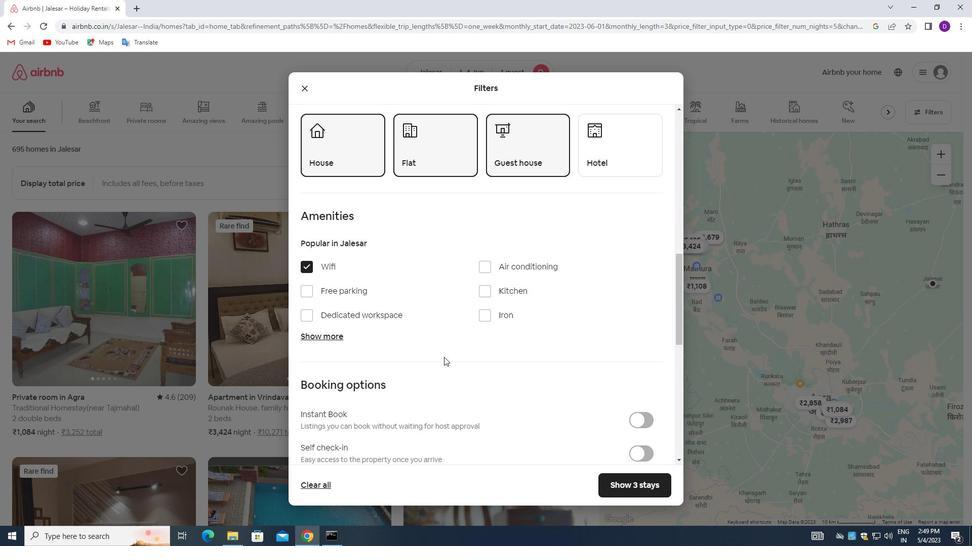 
Action: Mouse moved to (444, 356)
Screenshot: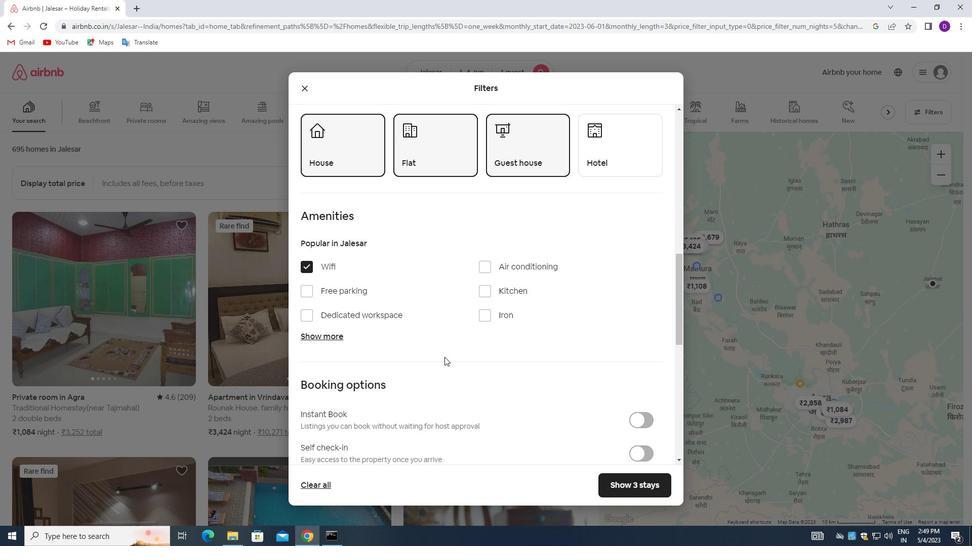 
Action: Mouse scrolled (444, 356) with delta (0, 0)
Screenshot: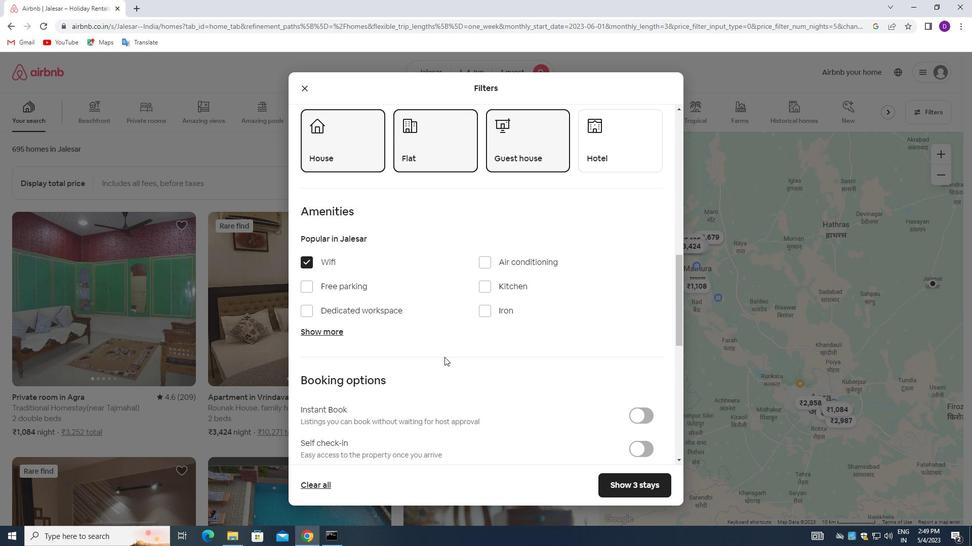 
Action: Mouse moved to (635, 350)
Screenshot: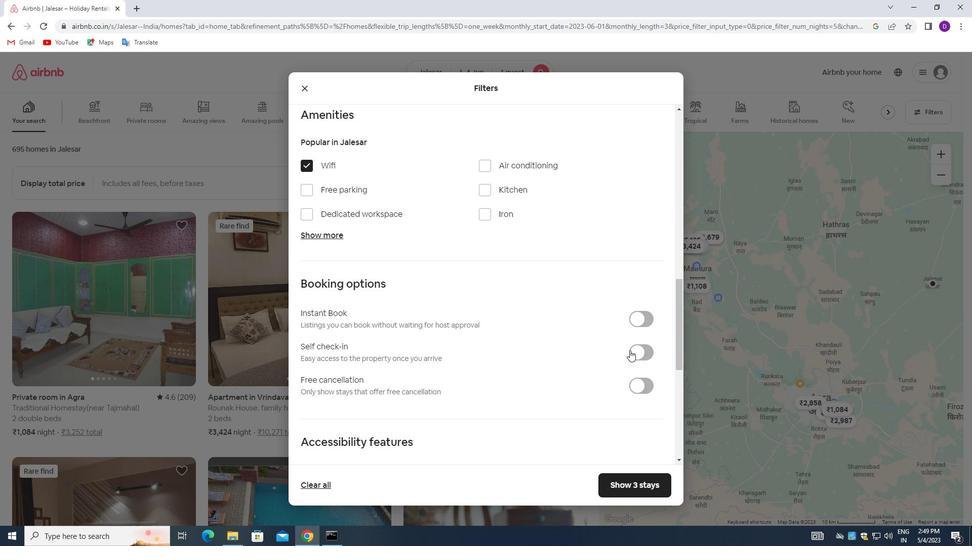 
Action: Mouse pressed left at (635, 350)
Screenshot: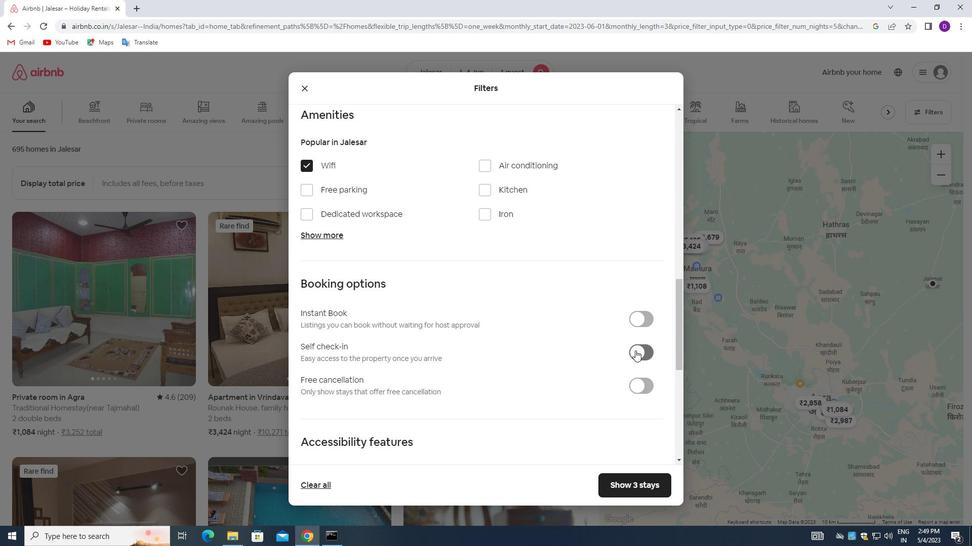 
Action: Mouse moved to (455, 350)
Screenshot: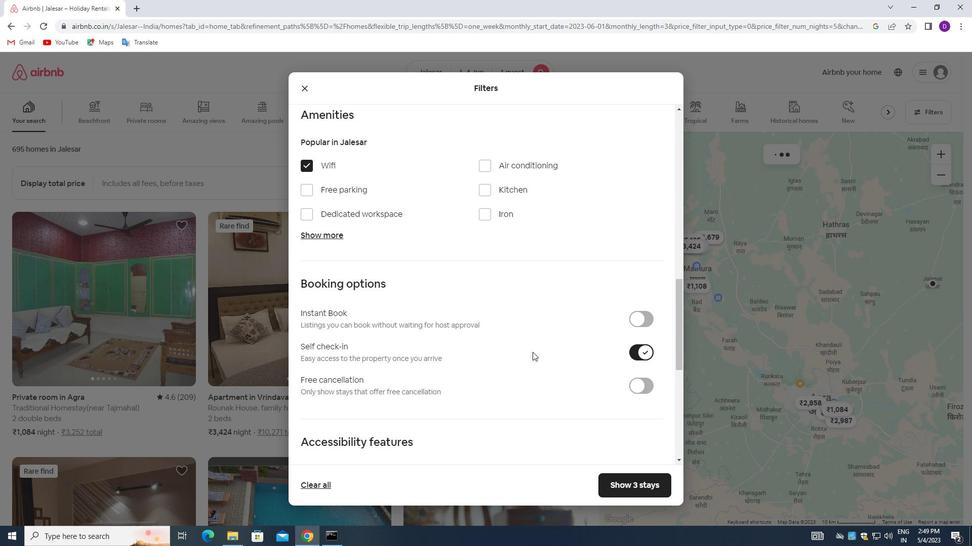 
Action: Mouse scrolled (455, 350) with delta (0, 0)
Screenshot: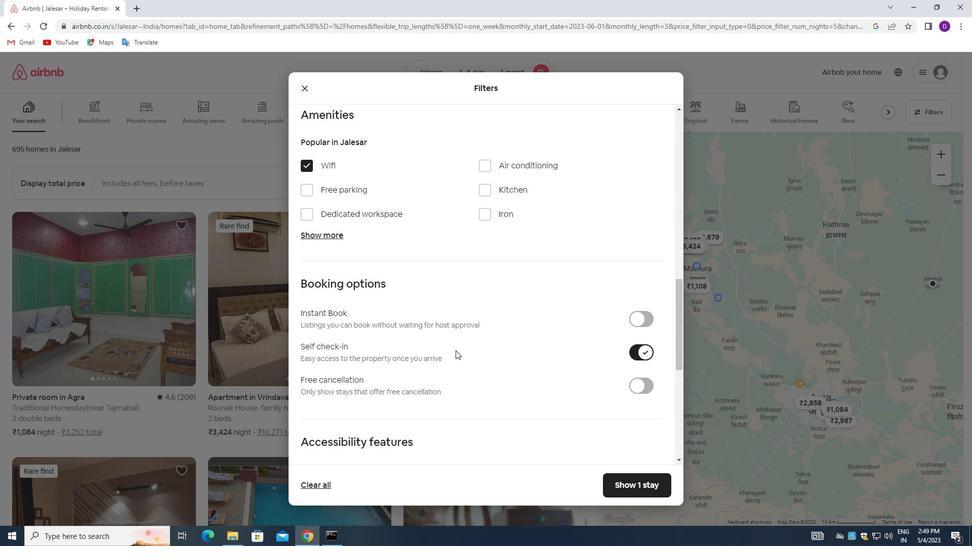 
Action: Mouse scrolled (455, 350) with delta (0, 0)
Screenshot: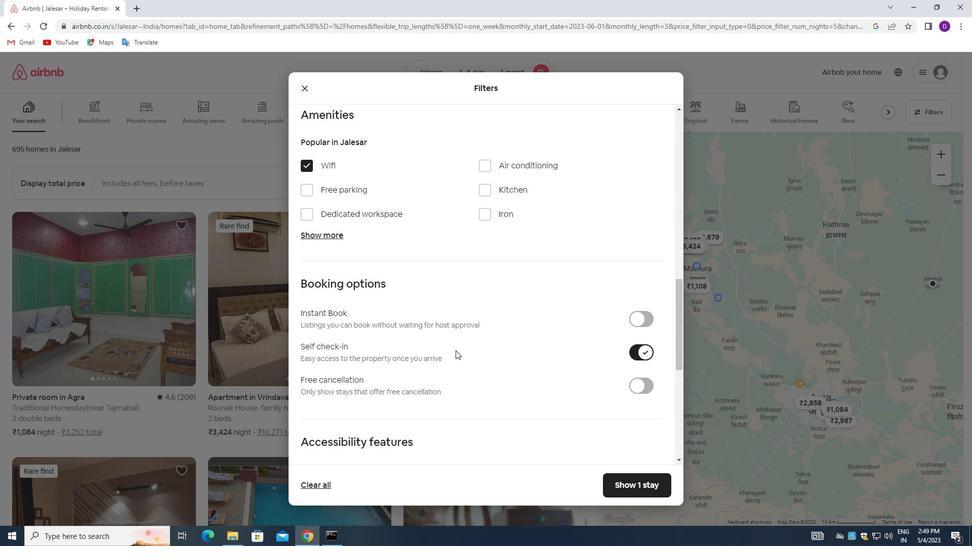 
Action: Mouse moved to (455, 350)
Screenshot: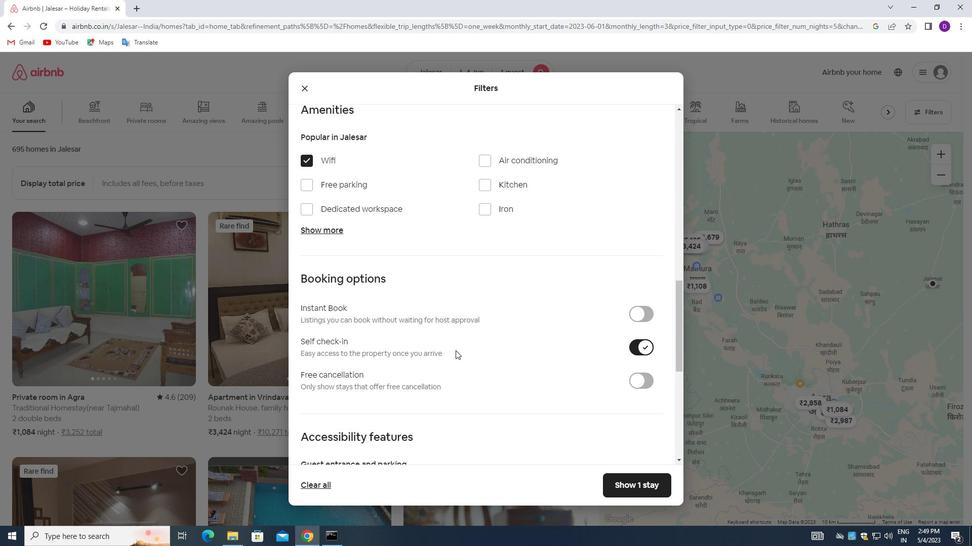 
Action: Mouse scrolled (455, 350) with delta (0, 0)
Screenshot: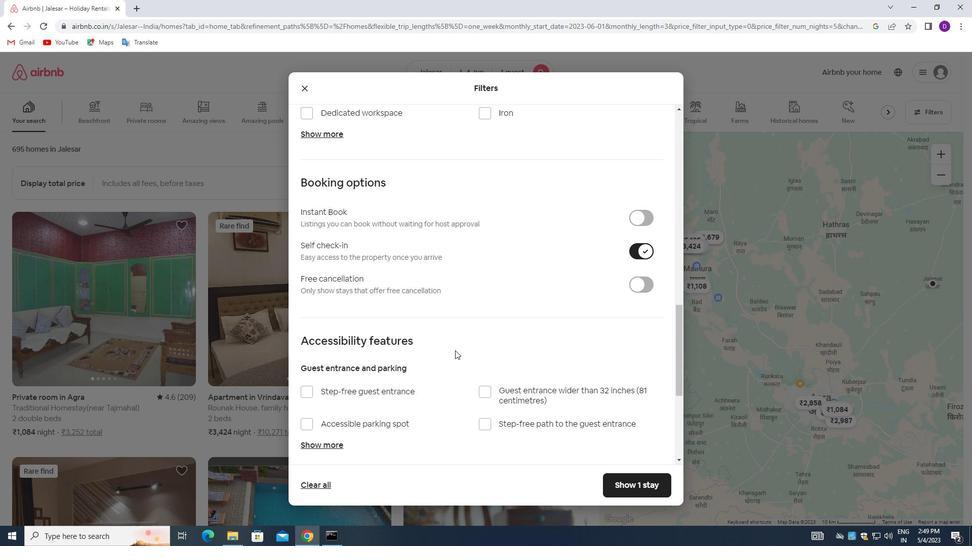 
Action: Mouse moved to (454, 350)
Screenshot: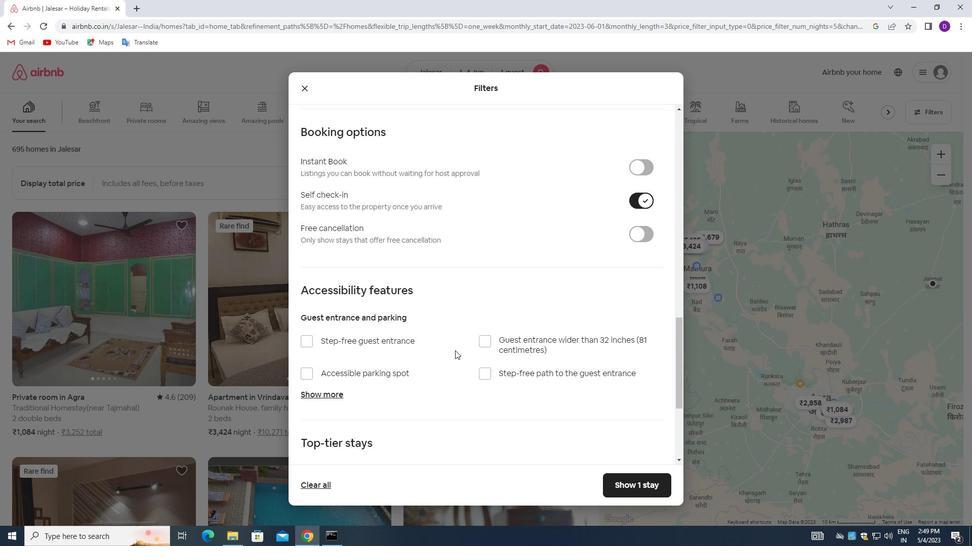 
Action: Mouse scrolled (454, 350) with delta (0, 0)
Screenshot: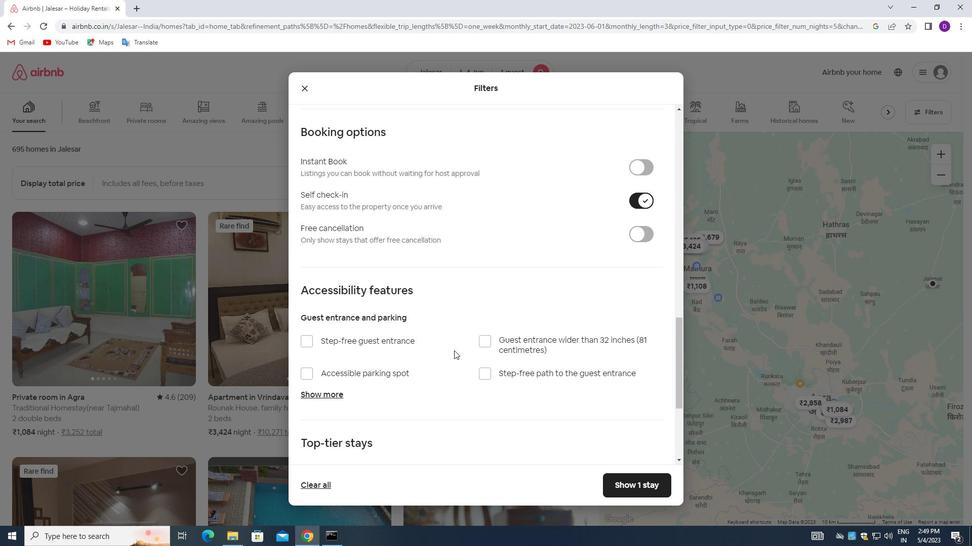 
Action: Mouse scrolled (454, 350) with delta (0, 0)
Screenshot: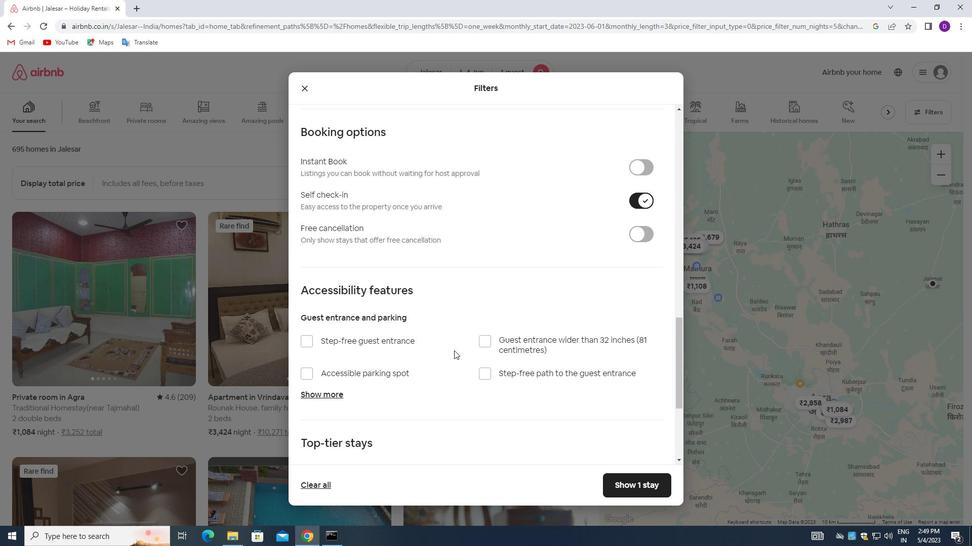 
Action: Mouse scrolled (454, 350) with delta (0, 0)
Screenshot: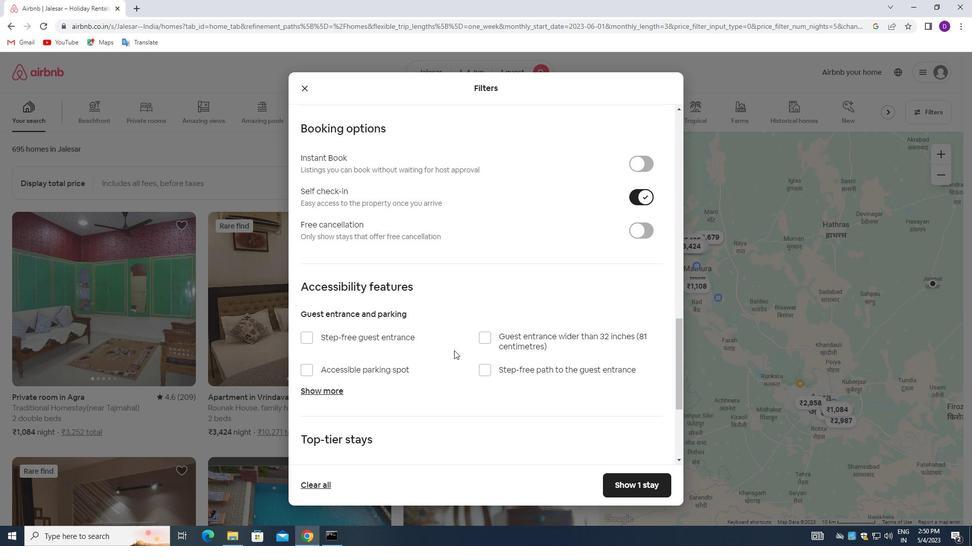 
Action: Mouse scrolled (454, 350) with delta (0, 0)
Screenshot: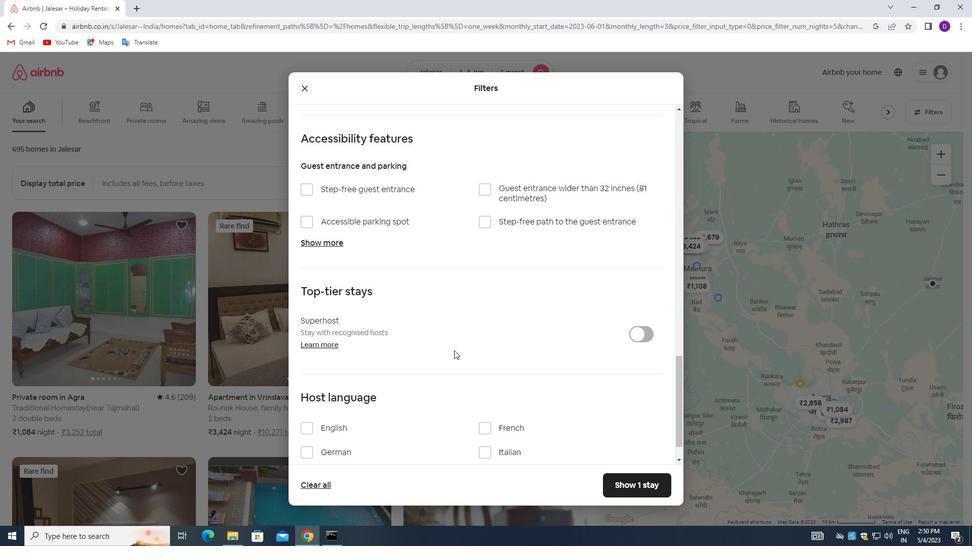 
Action: Mouse scrolled (454, 350) with delta (0, 0)
Screenshot: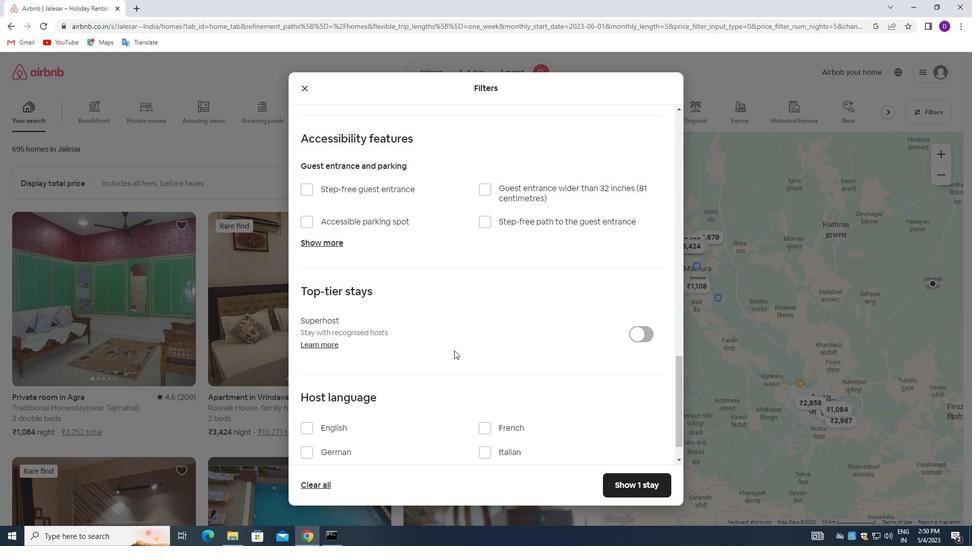 
Action: Mouse scrolled (454, 350) with delta (0, 0)
Screenshot: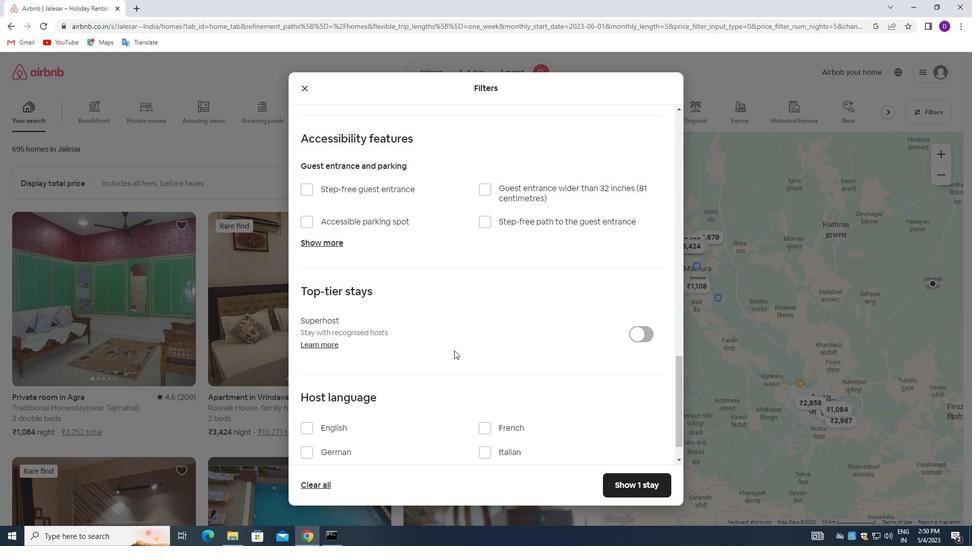 
Action: Mouse moved to (306, 390)
Screenshot: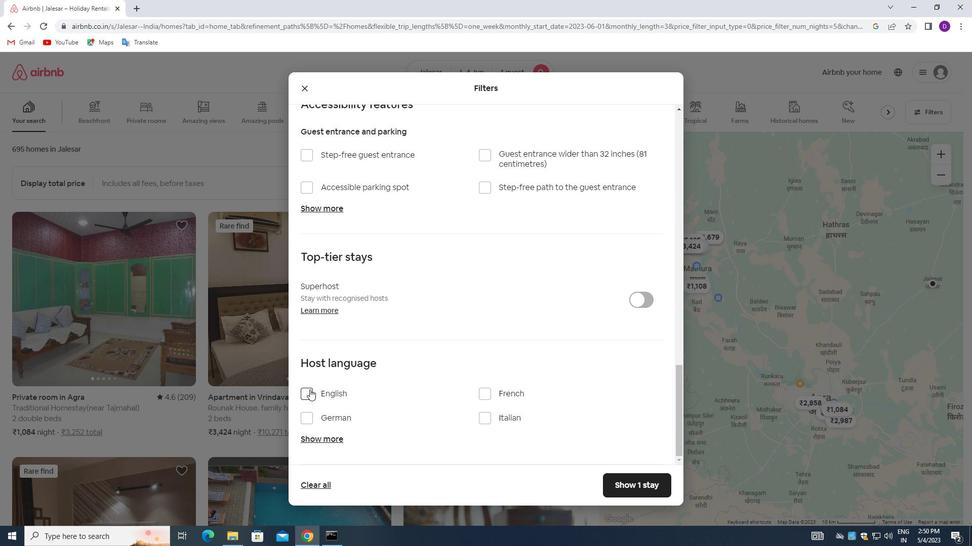 
Action: Mouse pressed left at (306, 390)
Screenshot: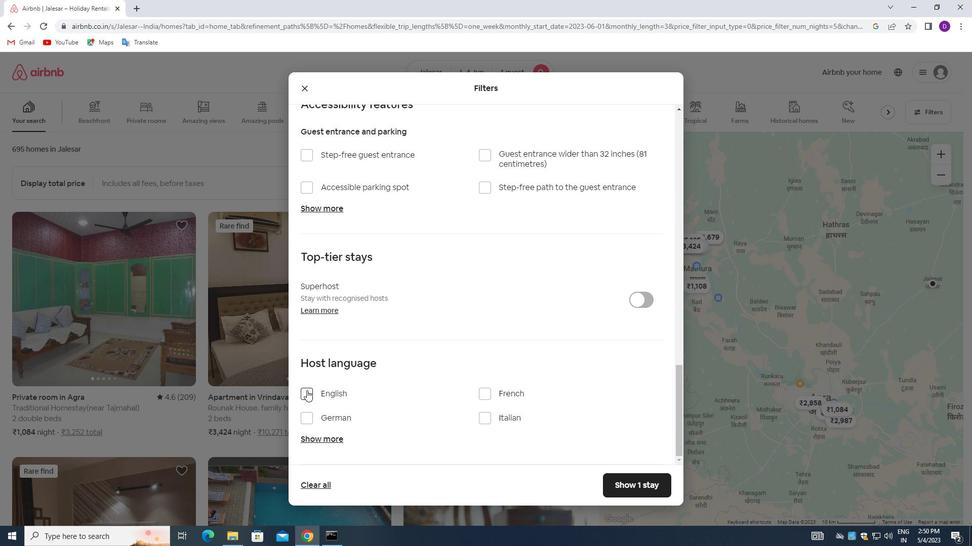 
Action: Mouse moved to (607, 482)
Screenshot: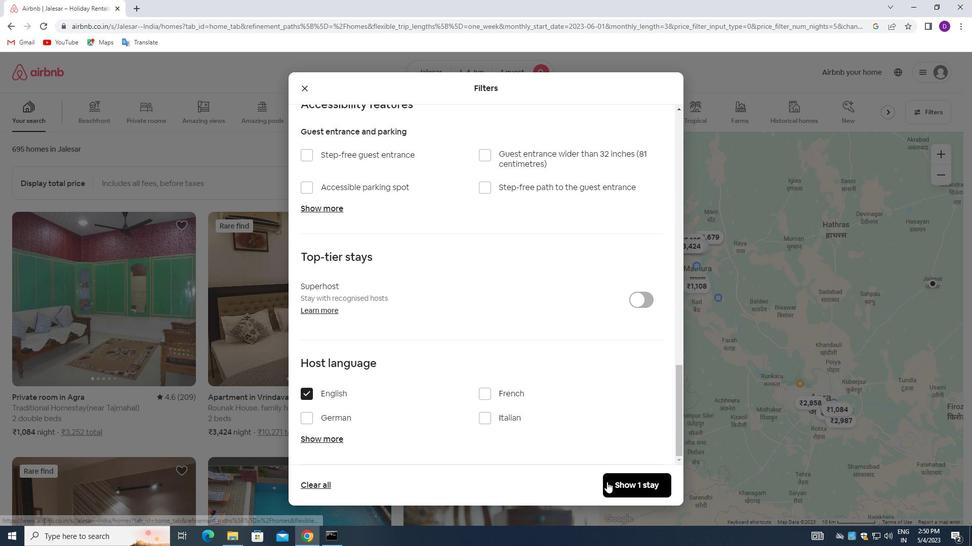 
Action: Mouse pressed left at (607, 482)
Screenshot: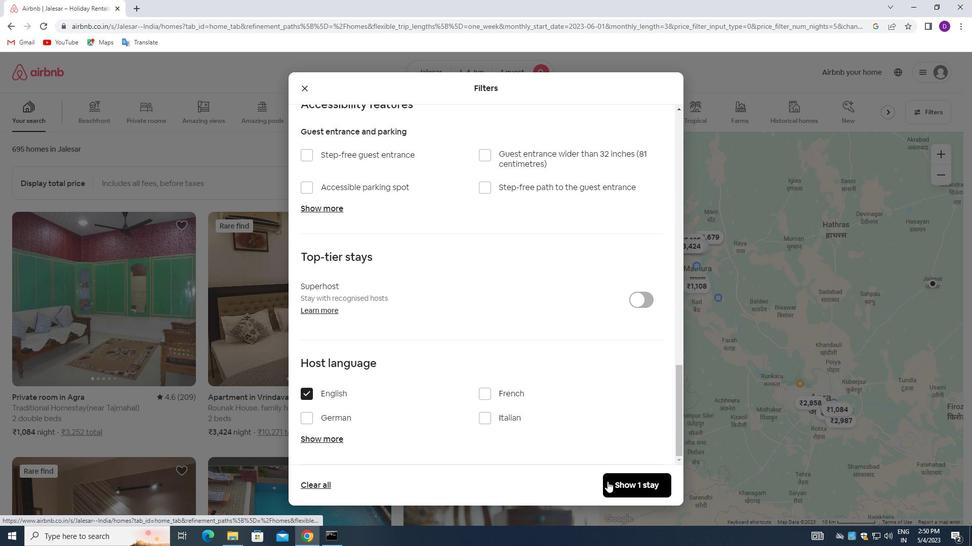 
Action: Mouse moved to (547, 305)
Screenshot: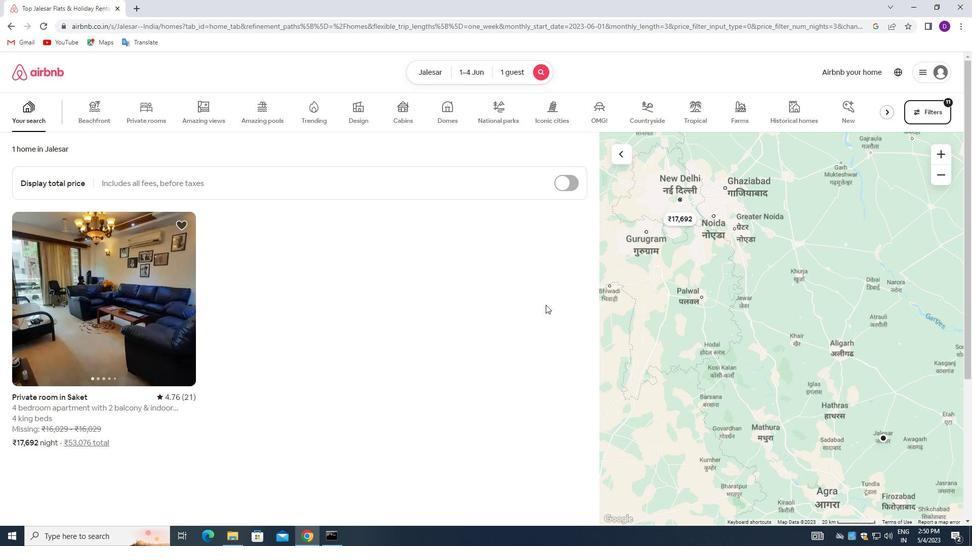 
